 Task: Look for space in Padre Bernardo, Brazil from 6th June, 2023 to 8th June, 2023 for 2 adults in price range Rs.7000 to Rs.12000. Place can be private room with 1  bedroom having 2 beds and 1 bathroom. Property type can be house, flat, guest house. Booking option can be shelf check-in. Required host language is Spanish.
Action: Mouse moved to (375, 87)
Screenshot: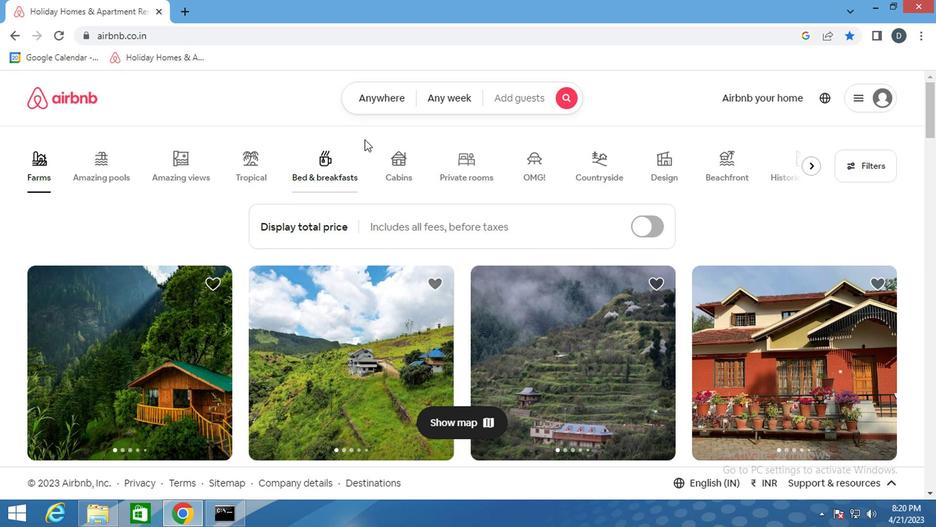 
Action: Mouse pressed left at (375, 87)
Screenshot: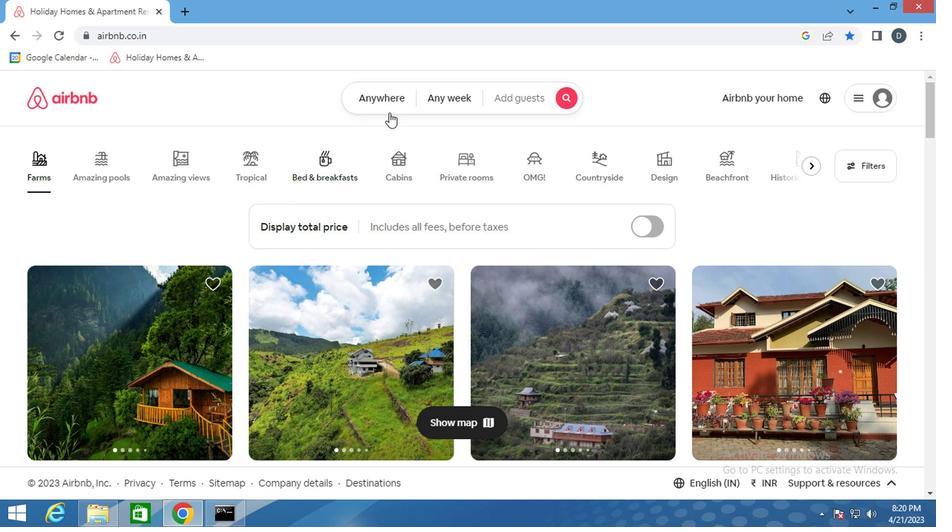 
Action: Mouse moved to (246, 146)
Screenshot: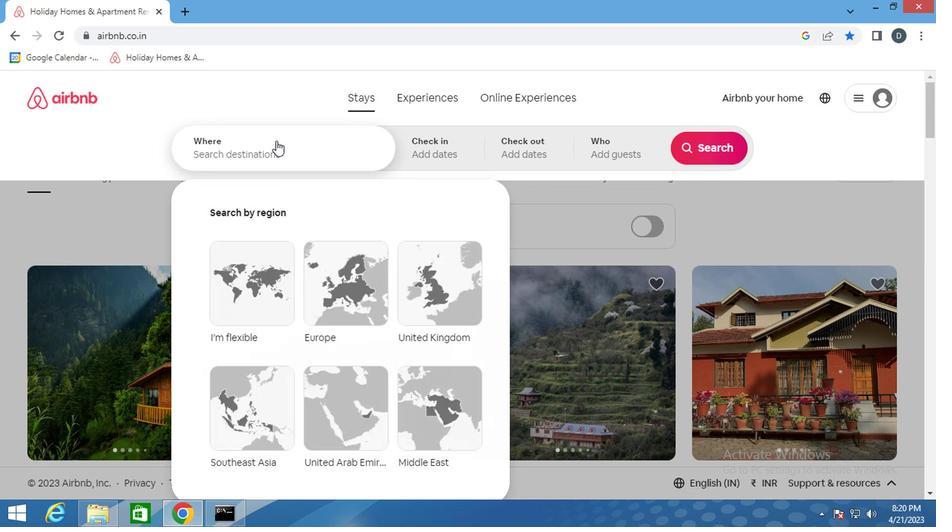 
Action: Mouse pressed left at (246, 146)
Screenshot: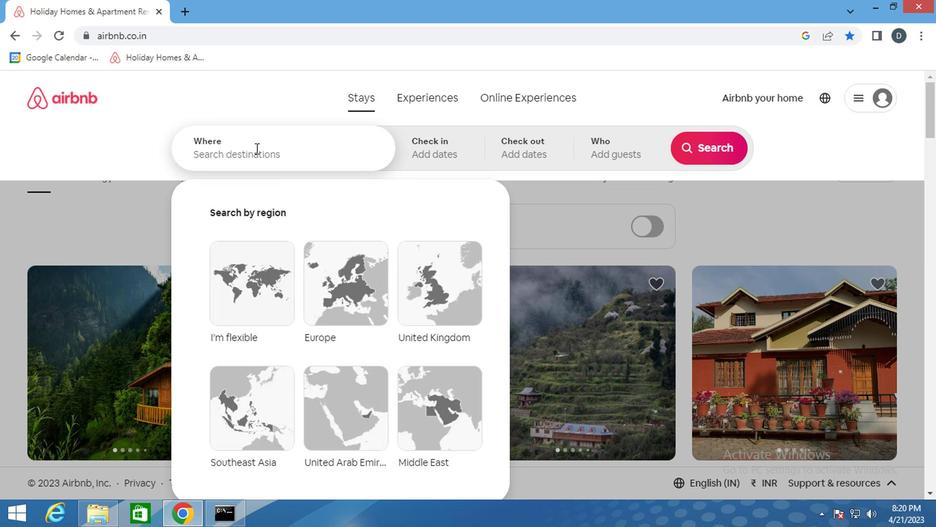 
Action: Key pressed <Key.shift>PADRE<Key.space><Key.shift>BERNARDO,<Key.shift>BRAZIL<Key.enter>
Screenshot: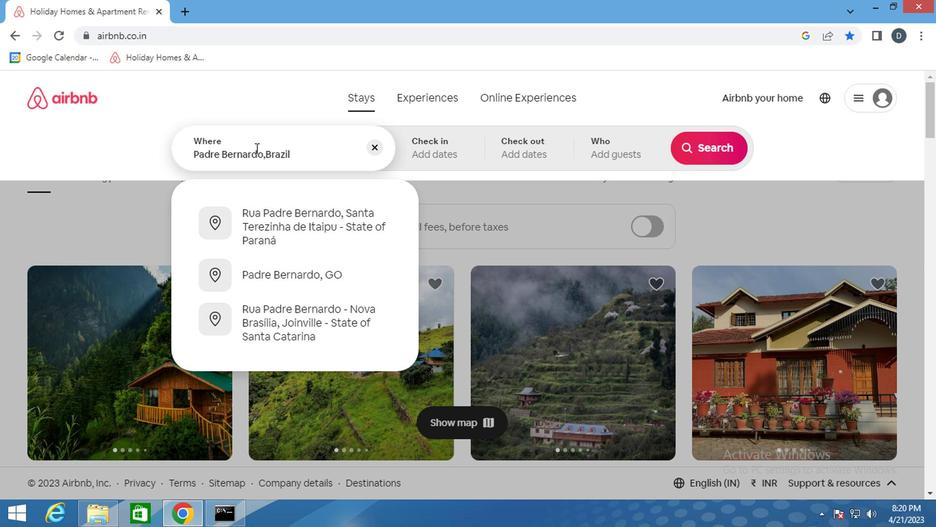 
Action: Mouse moved to (676, 260)
Screenshot: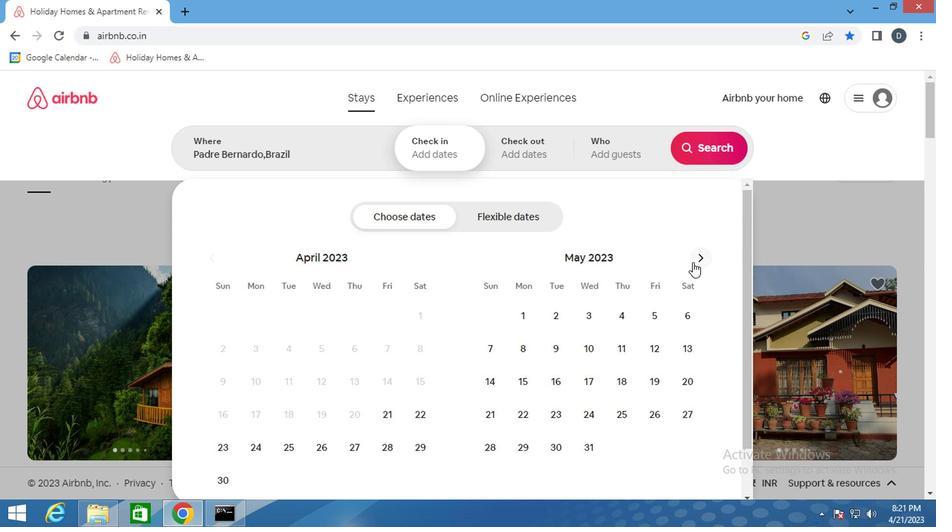 
Action: Mouse pressed left at (676, 260)
Screenshot: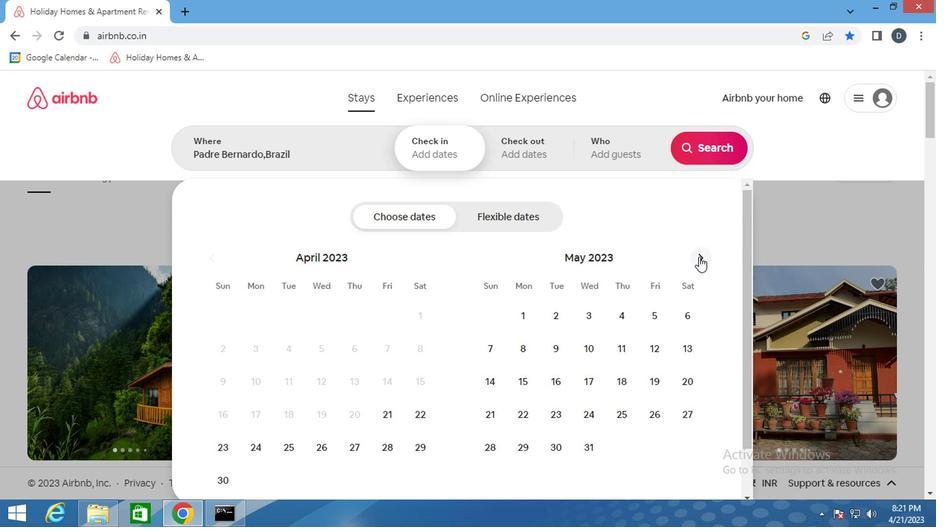 
Action: Mouse moved to (541, 360)
Screenshot: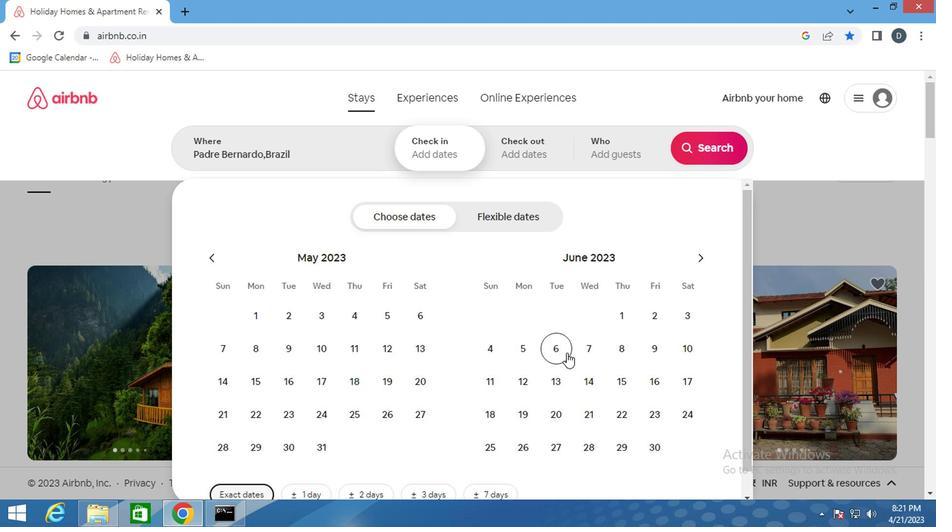 
Action: Mouse pressed left at (541, 360)
Screenshot: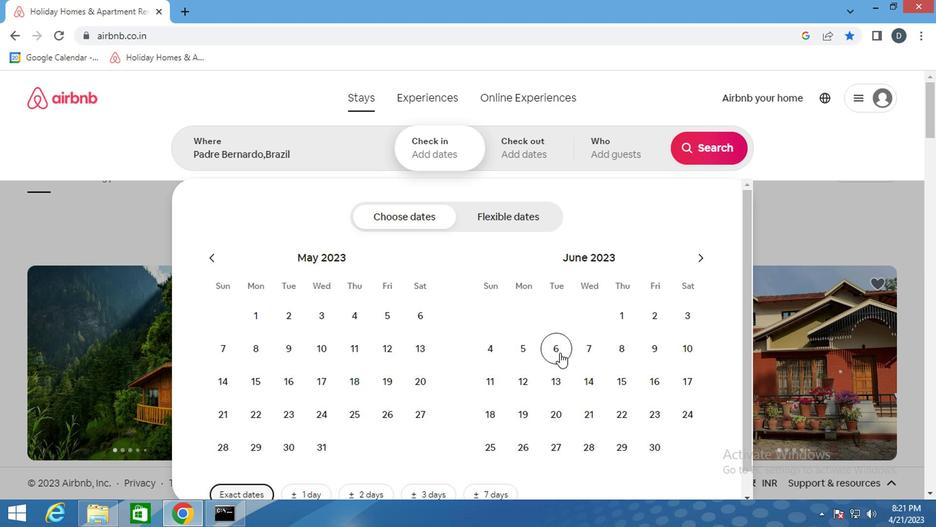 
Action: Mouse moved to (600, 357)
Screenshot: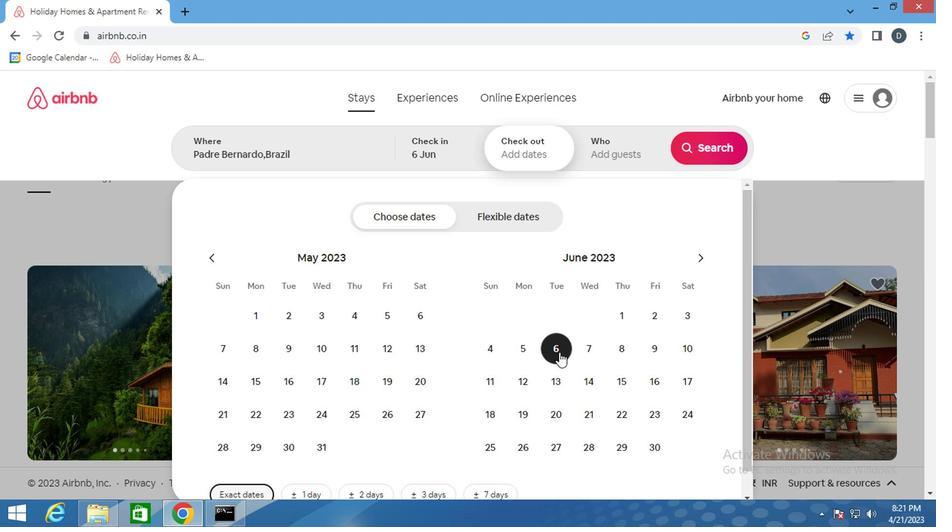 
Action: Mouse pressed left at (600, 357)
Screenshot: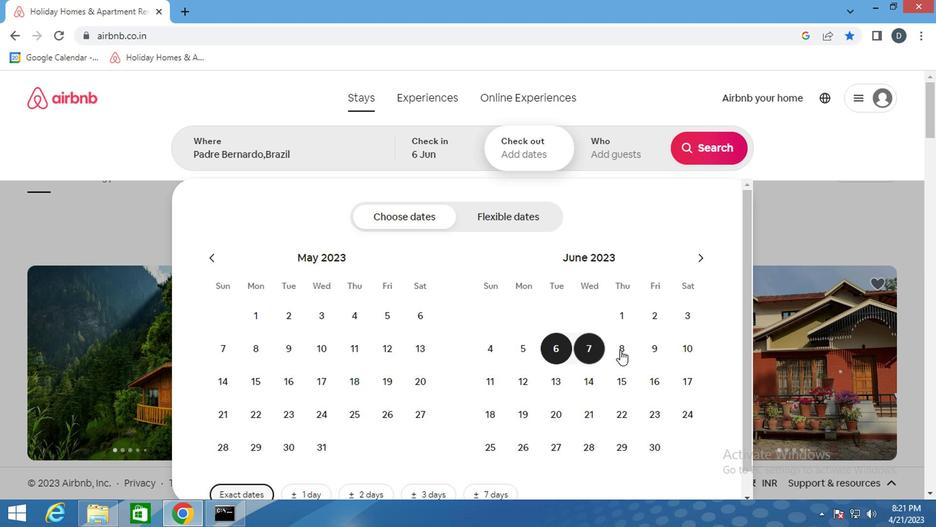 
Action: Mouse moved to (600, 142)
Screenshot: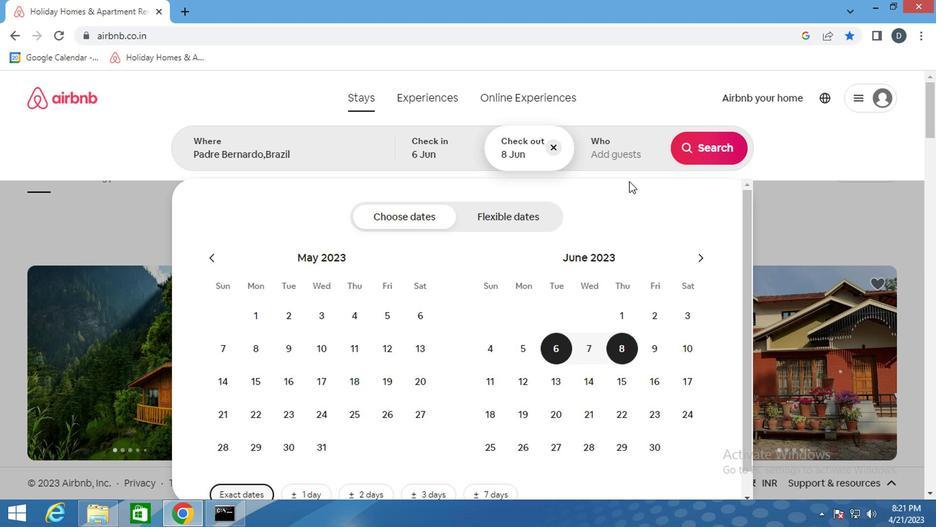 
Action: Mouse pressed left at (600, 142)
Screenshot: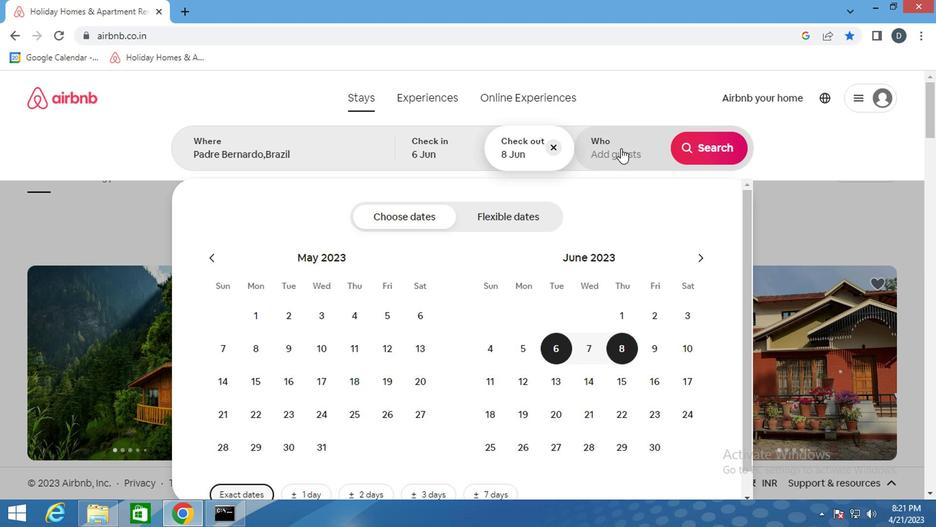 
Action: Mouse moved to (684, 222)
Screenshot: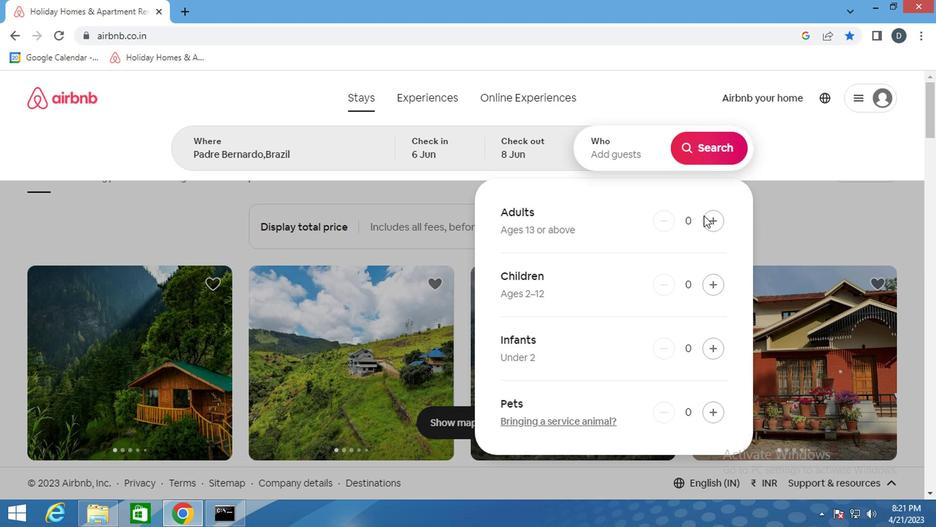 
Action: Mouse pressed left at (684, 222)
Screenshot: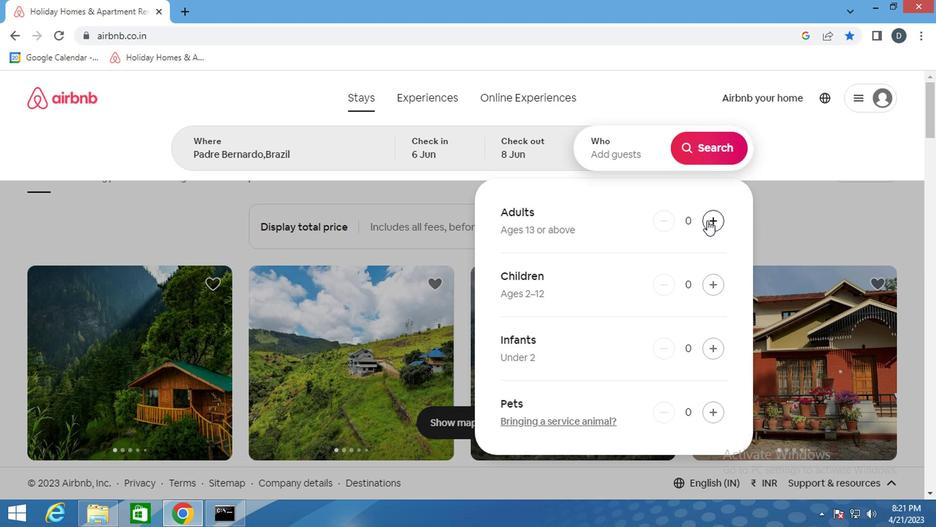 
Action: Mouse pressed left at (684, 222)
Screenshot: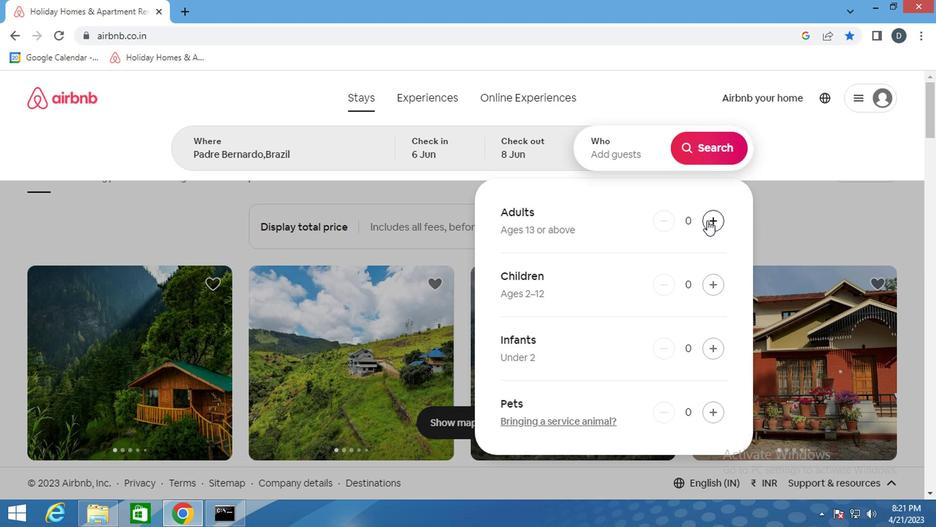 
Action: Mouse moved to (678, 145)
Screenshot: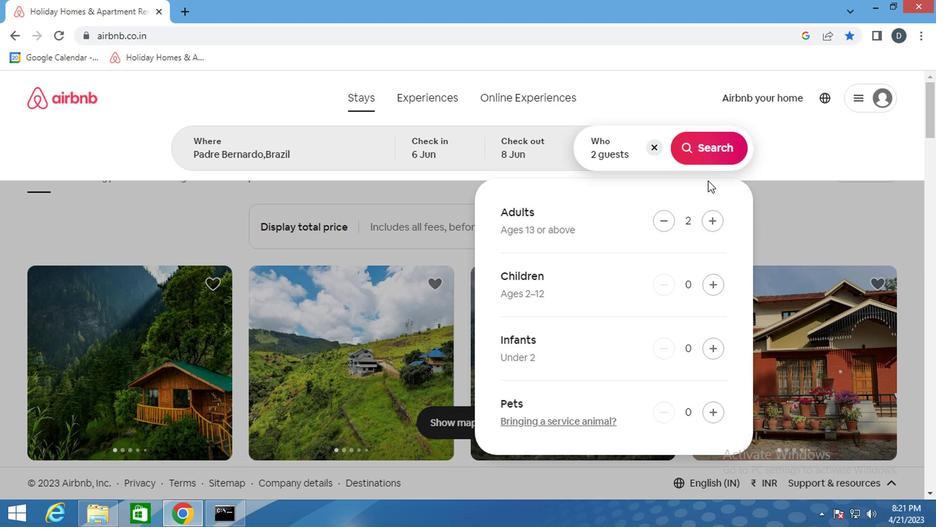 
Action: Mouse pressed left at (678, 145)
Screenshot: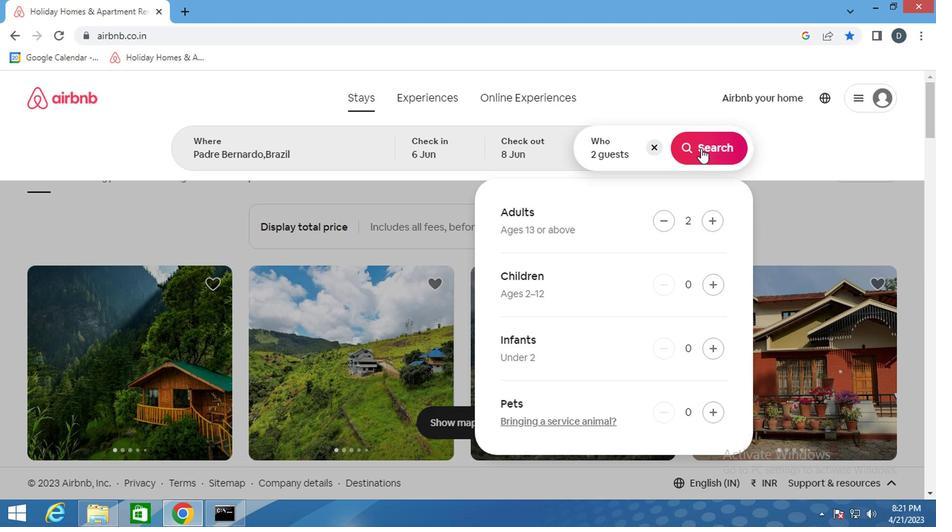 
Action: Mouse moved to (850, 153)
Screenshot: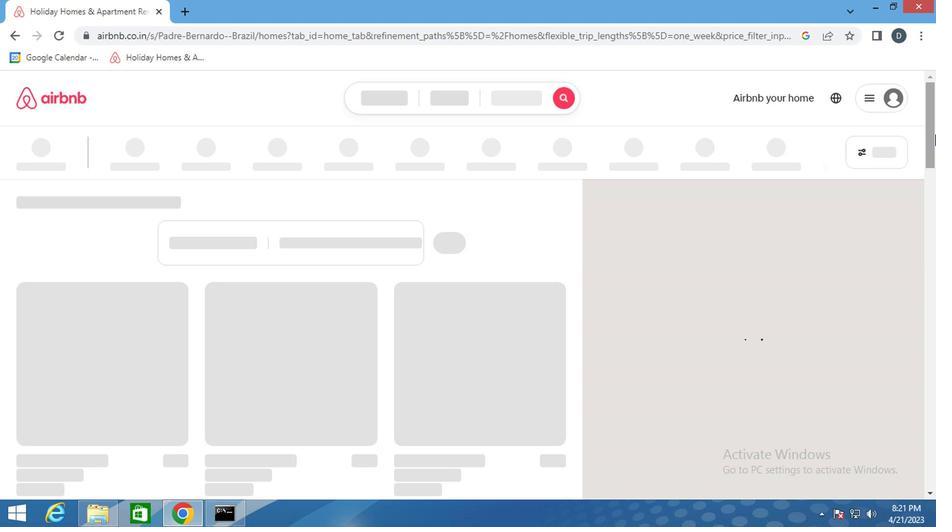
Action: Mouse pressed left at (850, 153)
Screenshot: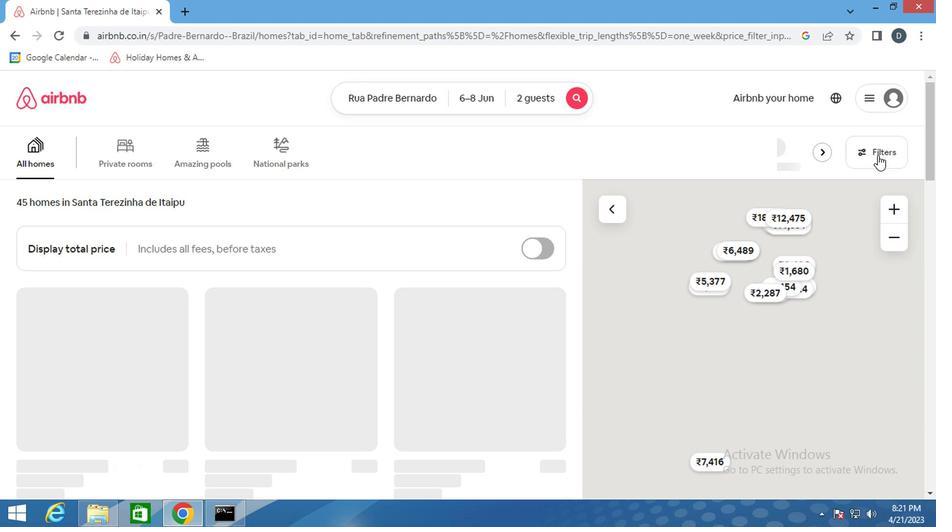 
Action: Mouse moved to (276, 333)
Screenshot: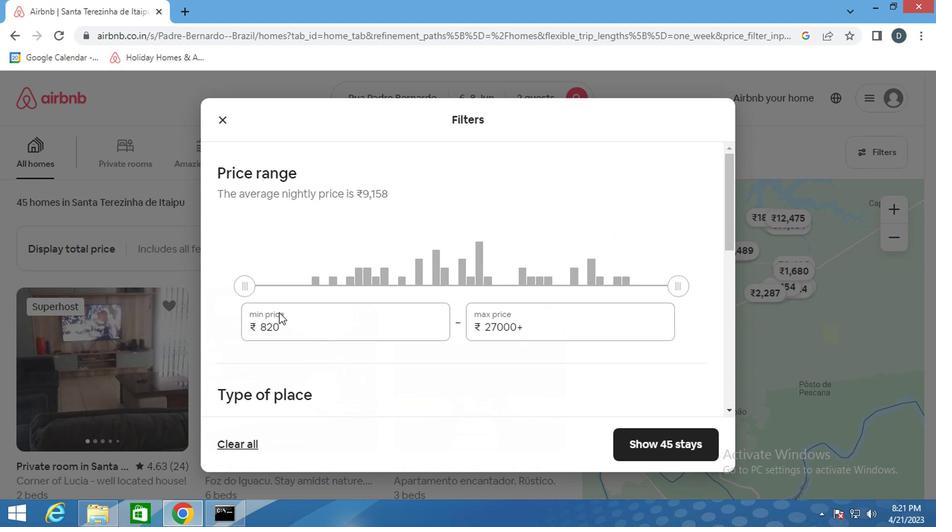
Action: Mouse pressed left at (276, 333)
Screenshot: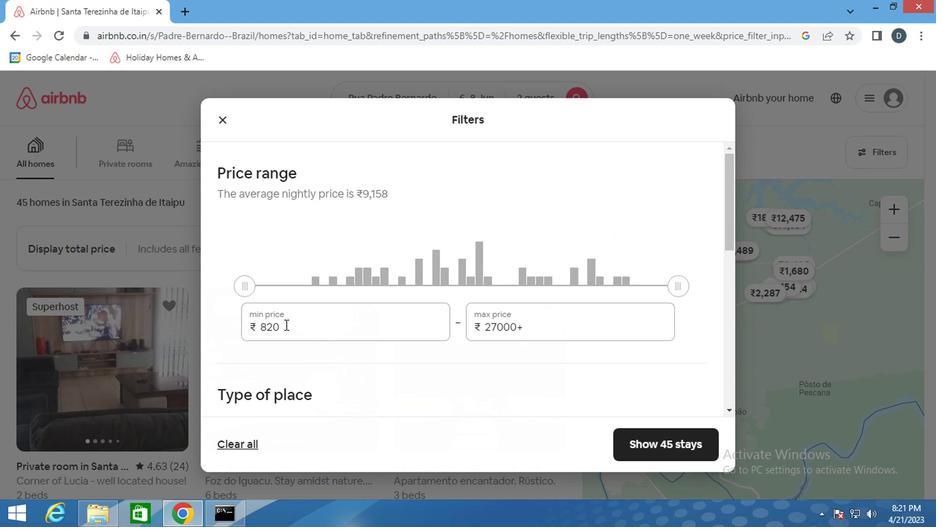 
Action: Mouse pressed left at (276, 333)
Screenshot: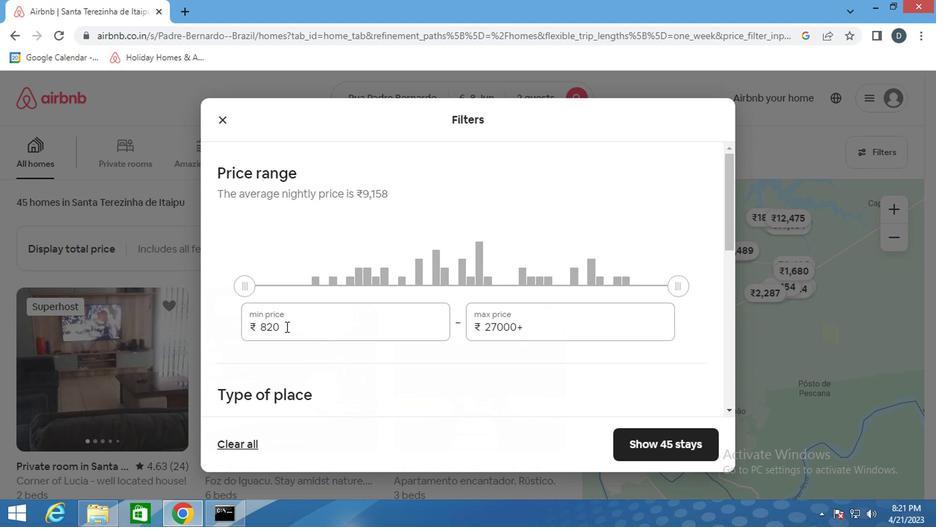
Action: Key pressed 7000<Key.tab>ctrl+Actrl+12000
Screenshot: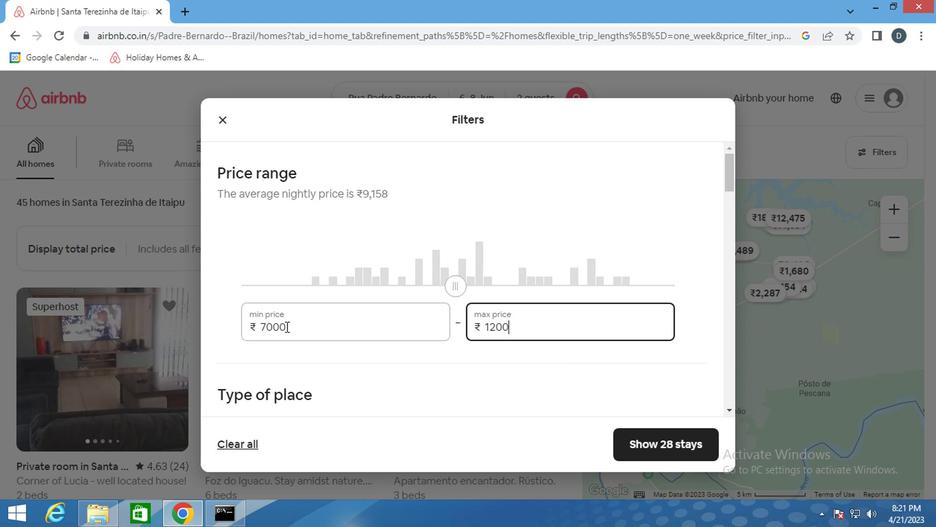 
Action: Mouse moved to (523, 343)
Screenshot: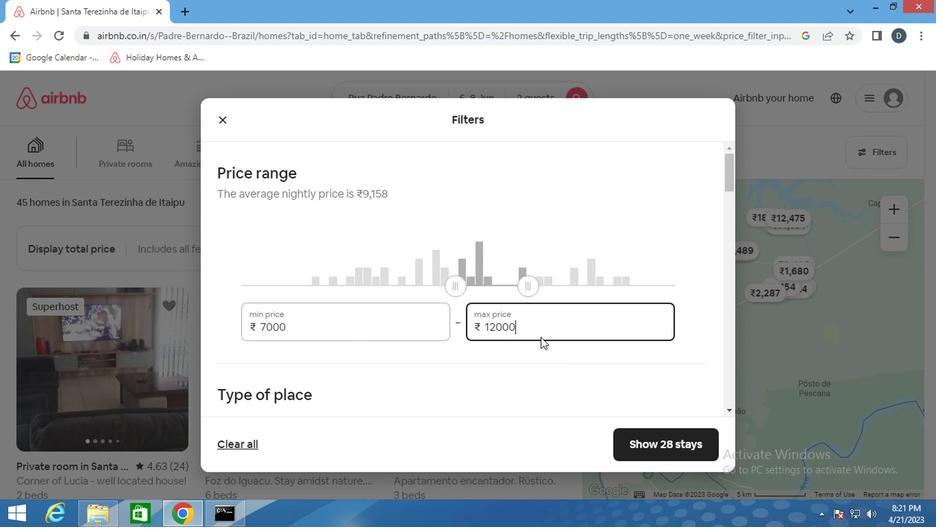 
Action: Mouse scrolled (523, 342) with delta (0, 0)
Screenshot: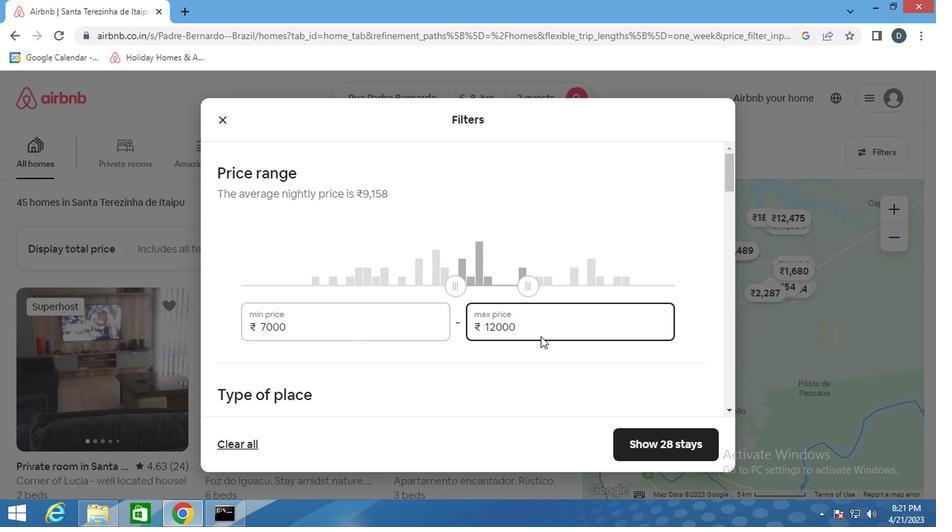 
Action: Mouse scrolled (523, 342) with delta (0, 0)
Screenshot: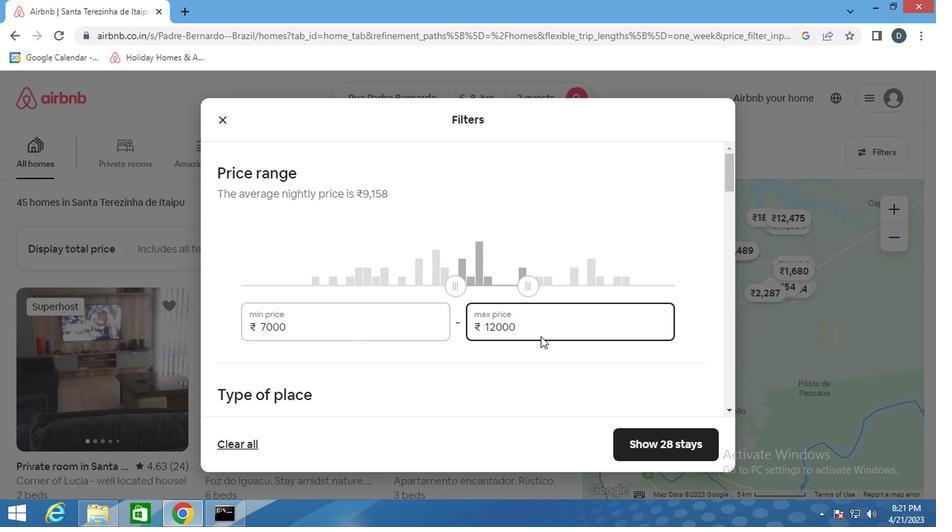 
Action: Mouse scrolled (523, 342) with delta (0, 0)
Screenshot: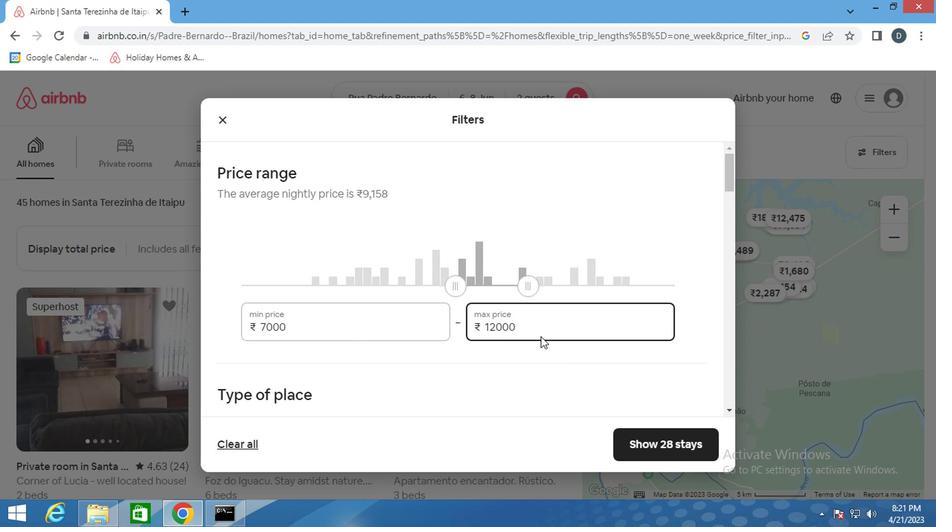 
Action: Mouse moved to (479, 217)
Screenshot: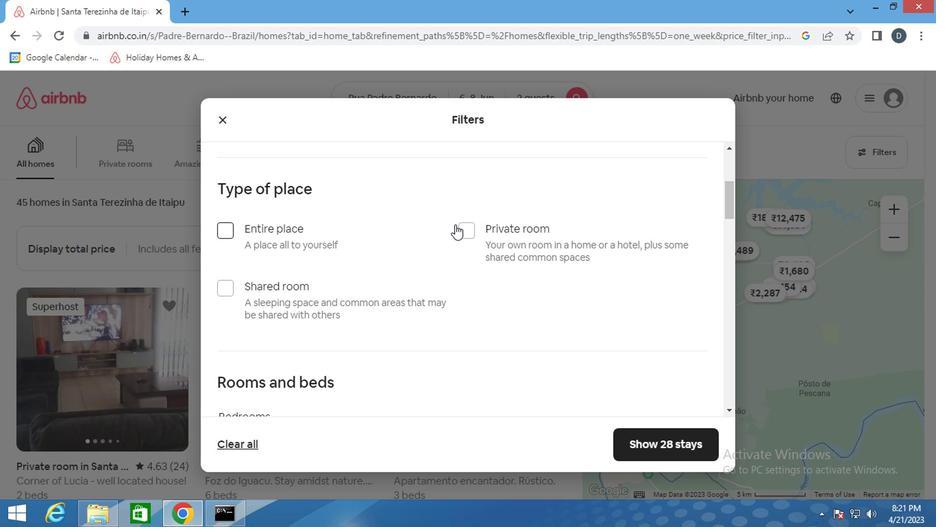 
Action: Mouse pressed left at (479, 217)
Screenshot: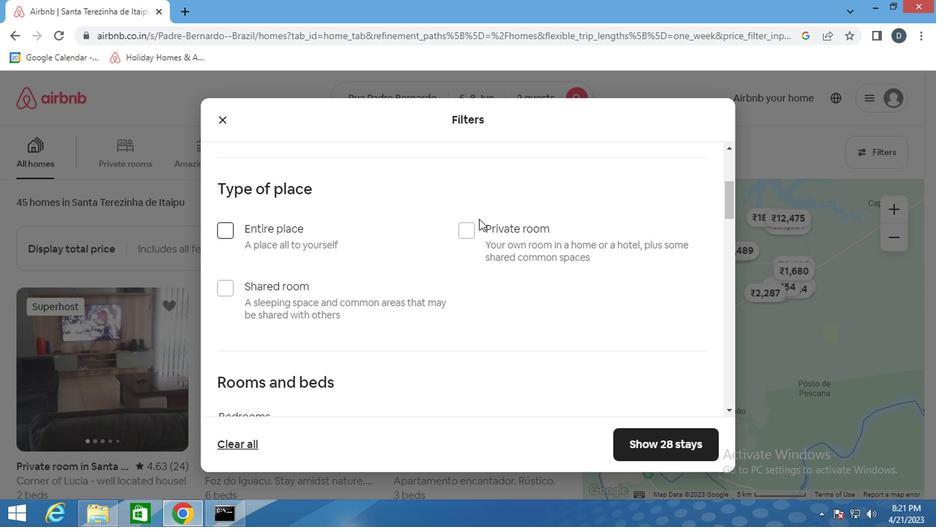 
Action: Mouse moved to (478, 238)
Screenshot: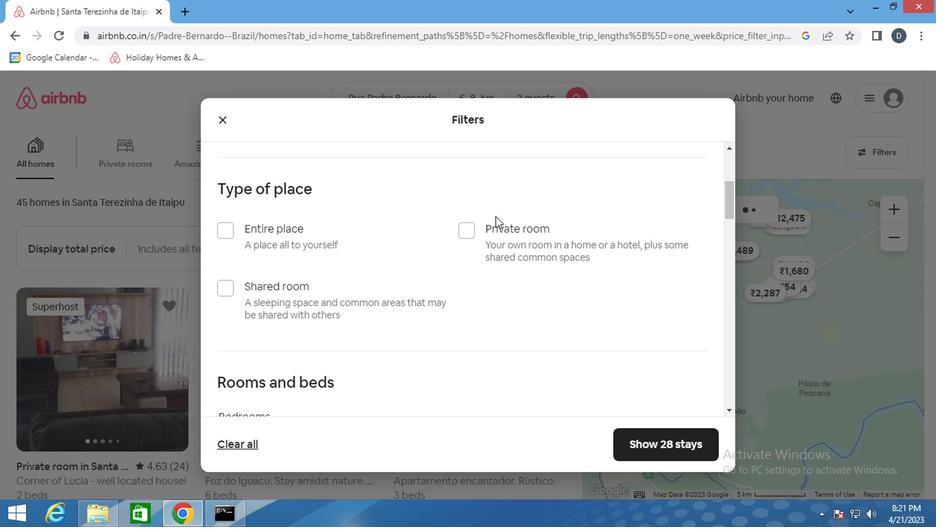 
Action: Mouse pressed left at (478, 238)
Screenshot: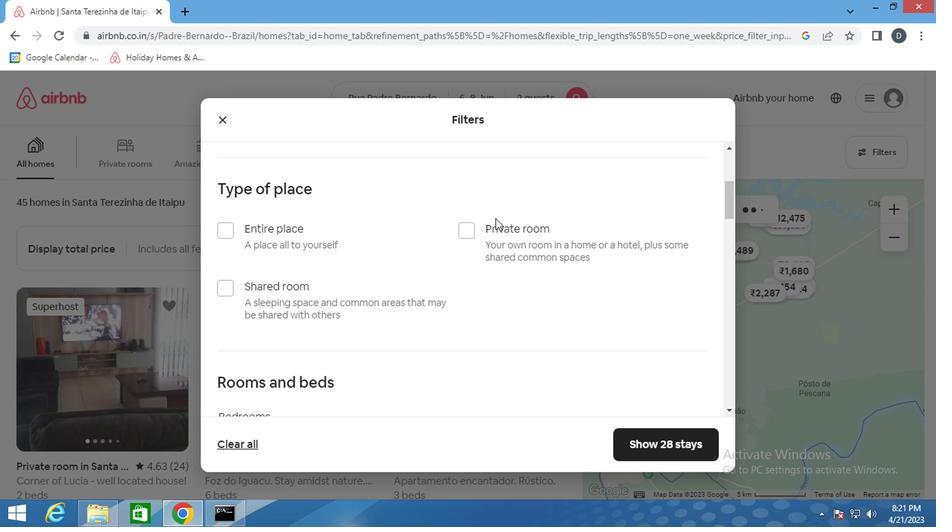 
Action: Mouse moved to (476, 304)
Screenshot: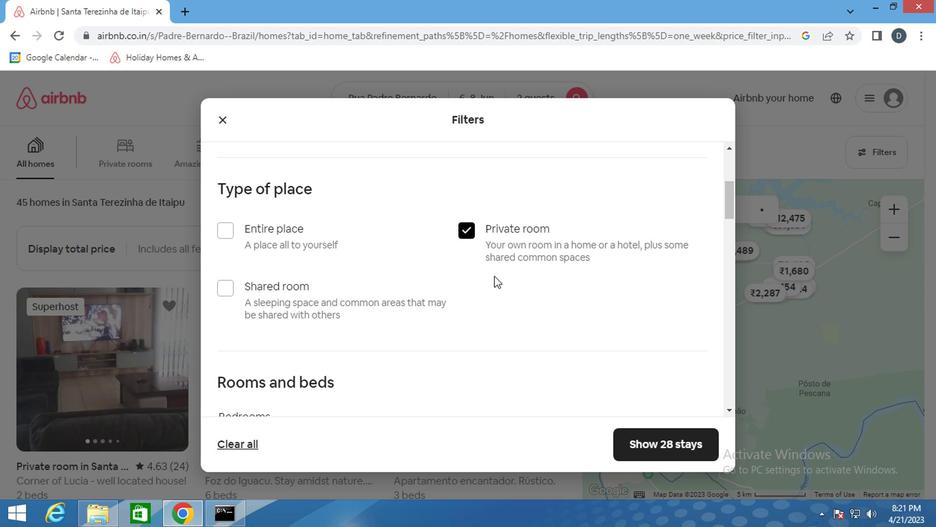 
Action: Mouse scrolled (476, 303) with delta (0, 0)
Screenshot: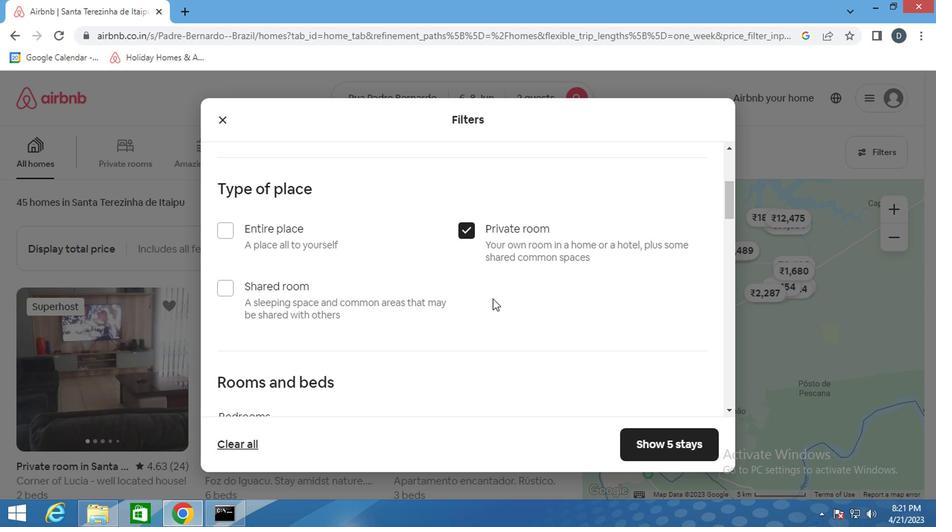 
Action: Mouse scrolled (476, 303) with delta (0, 0)
Screenshot: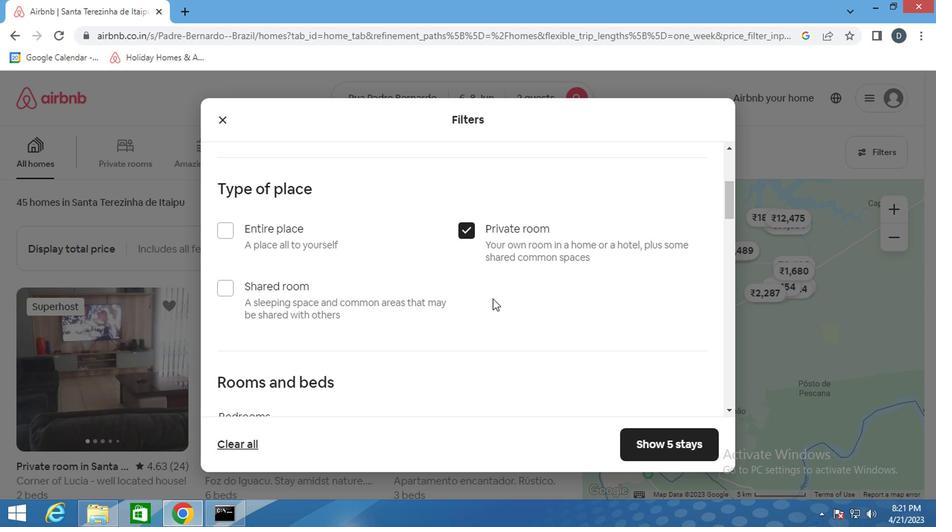 
Action: Mouse scrolled (476, 303) with delta (0, 0)
Screenshot: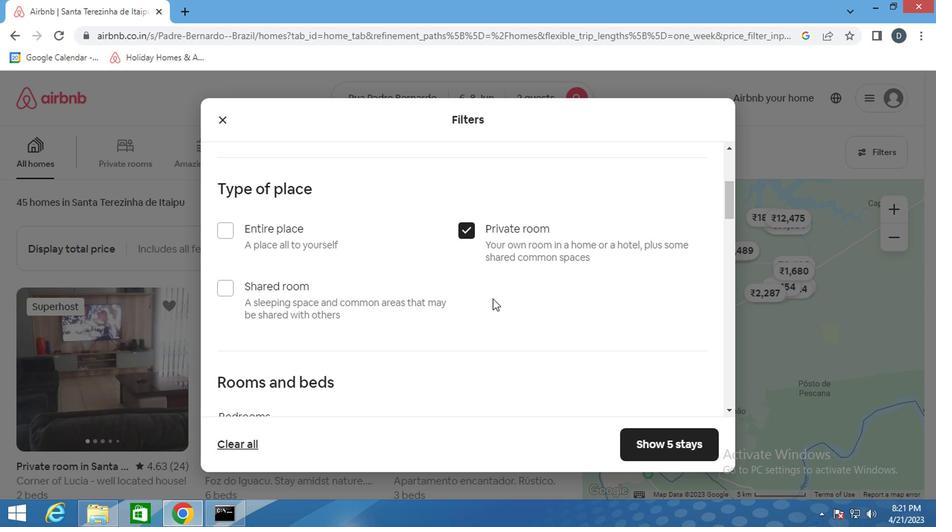
Action: Mouse moved to (329, 238)
Screenshot: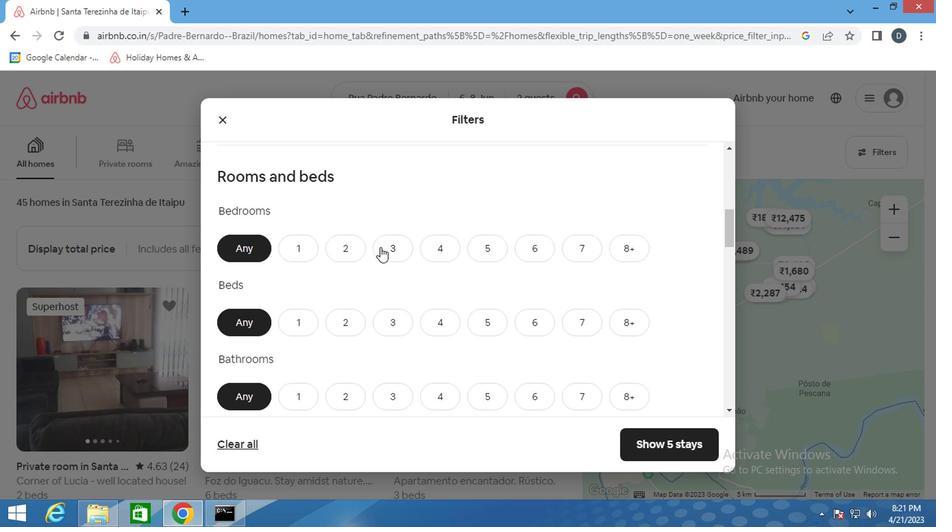 
Action: Mouse pressed left at (329, 238)
Screenshot: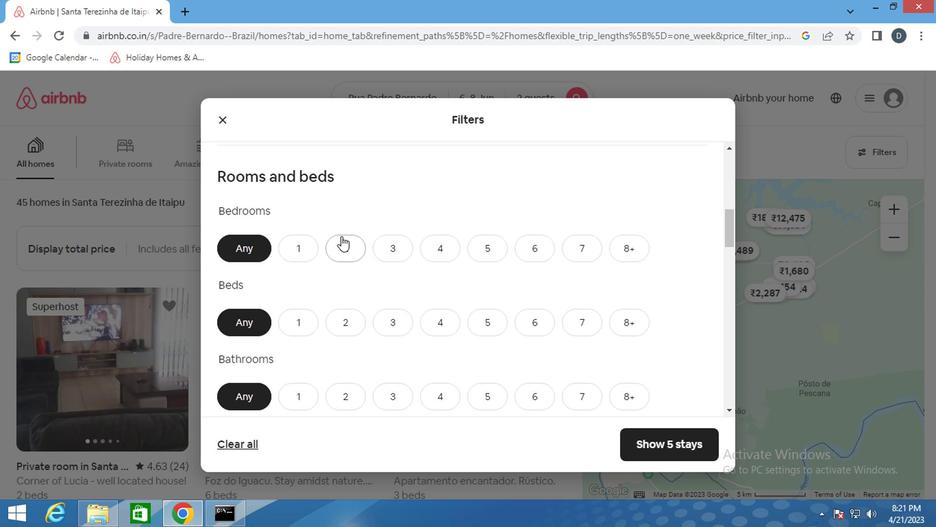 
Action: Mouse moved to (296, 327)
Screenshot: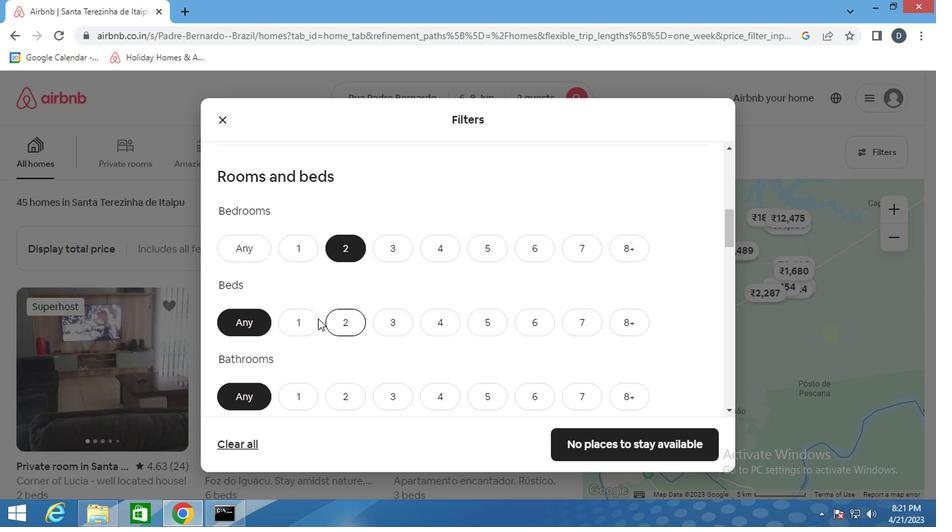
Action: Mouse pressed left at (296, 327)
Screenshot: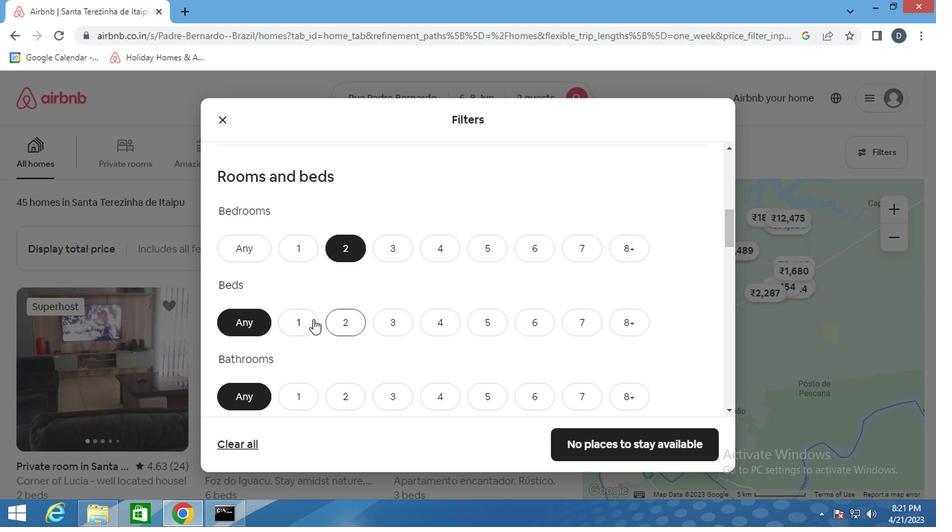 
Action: Mouse moved to (281, 250)
Screenshot: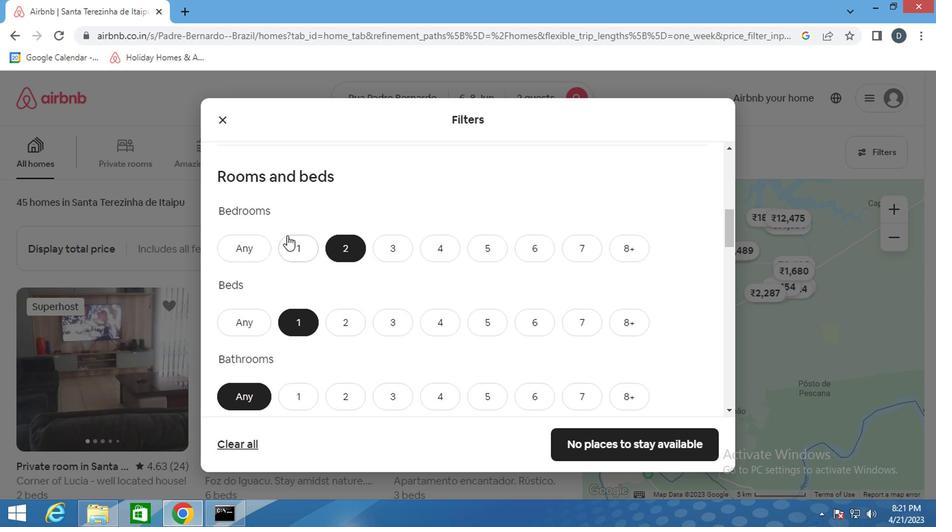 
Action: Mouse pressed left at (281, 250)
Screenshot: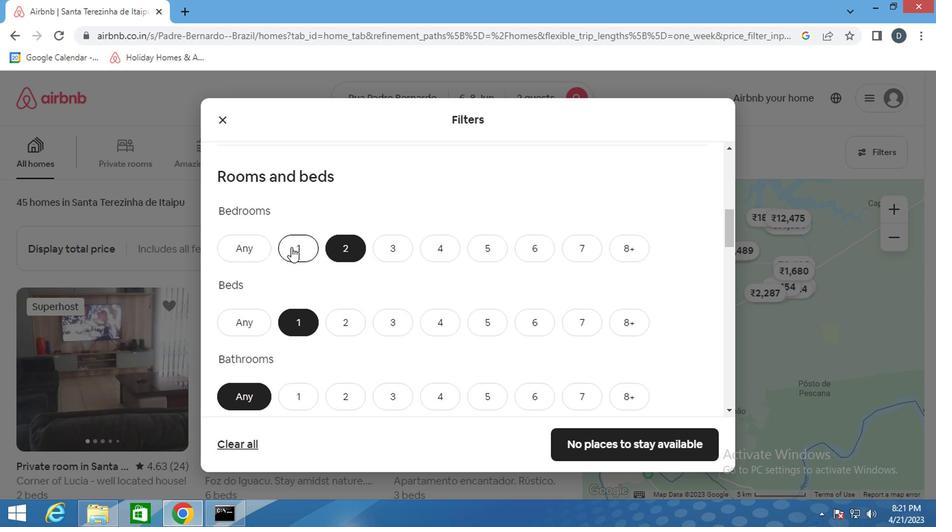 
Action: Mouse moved to (331, 324)
Screenshot: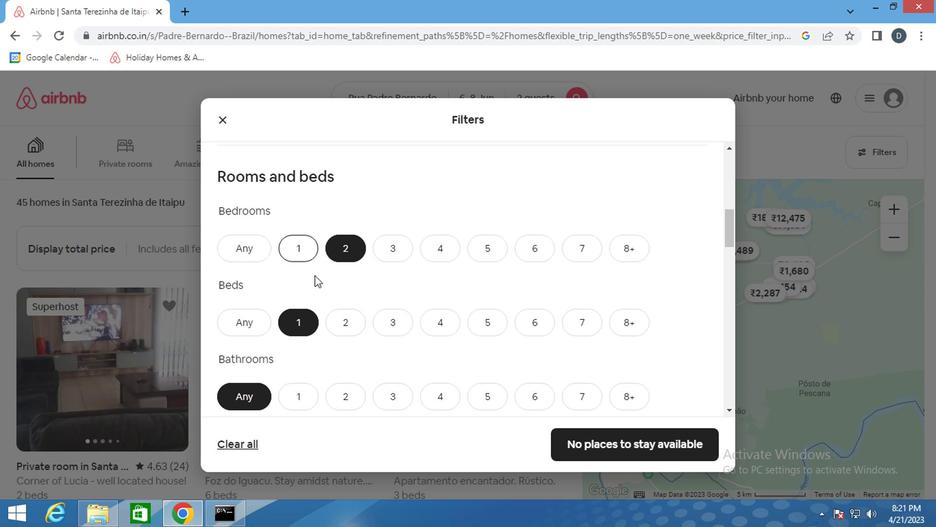 
Action: Mouse pressed left at (331, 324)
Screenshot: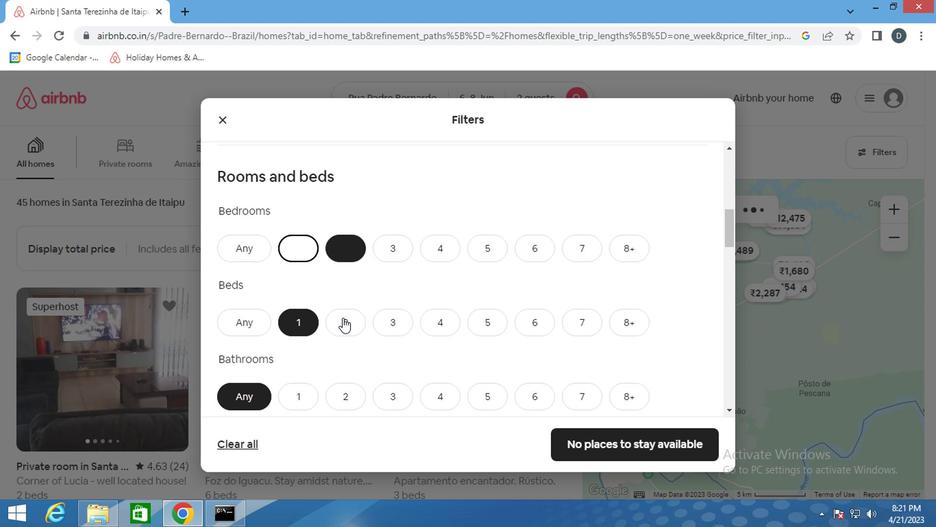 
Action: Mouse moved to (284, 399)
Screenshot: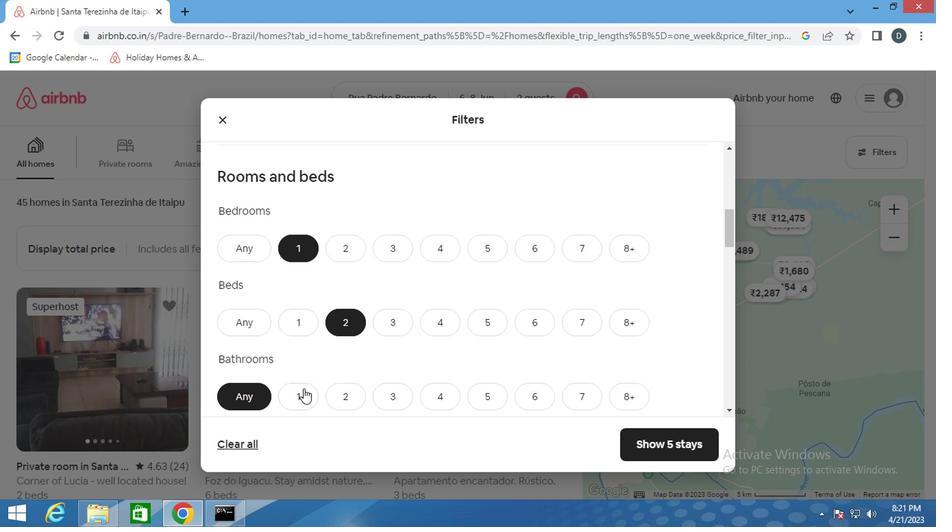 
Action: Mouse pressed left at (284, 399)
Screenshot: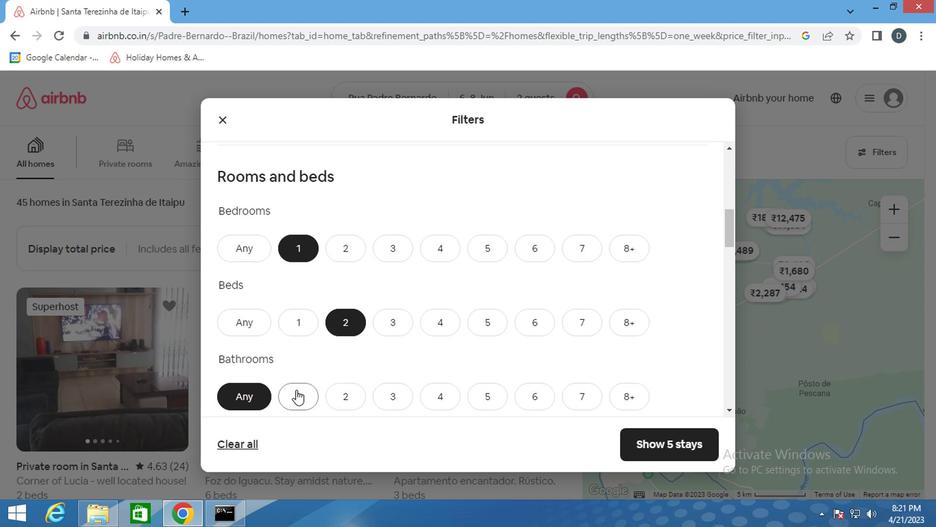 
Action: Mouse moved to (355, 369)
Screenshot: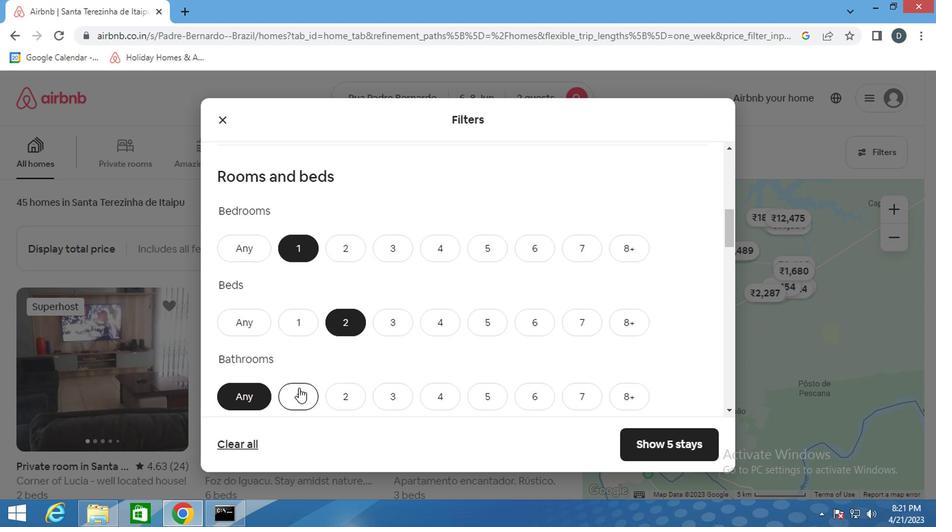 
Action: Mouse scrolled (355, 368) with delta (0, 0)
Screenshot: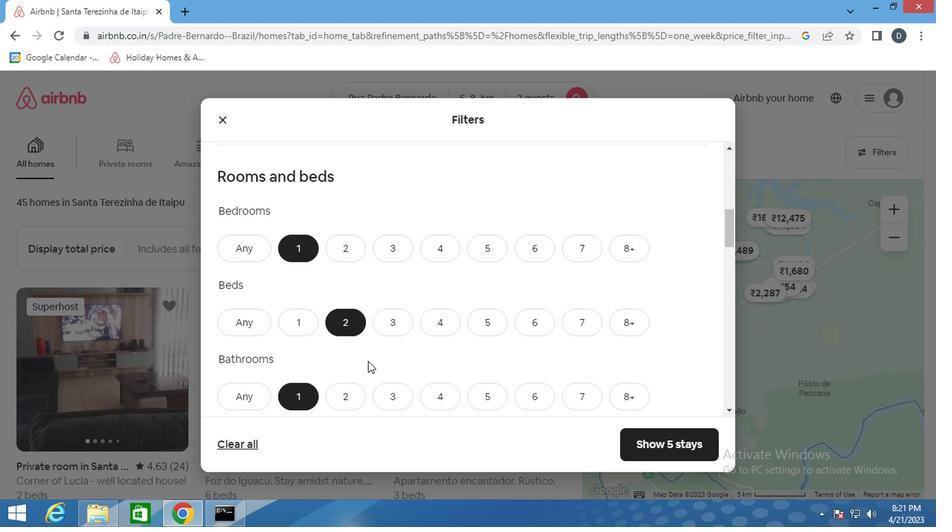 
Action: Mouse scrolled (355, 368) with delta (0, 0)
Screenshot: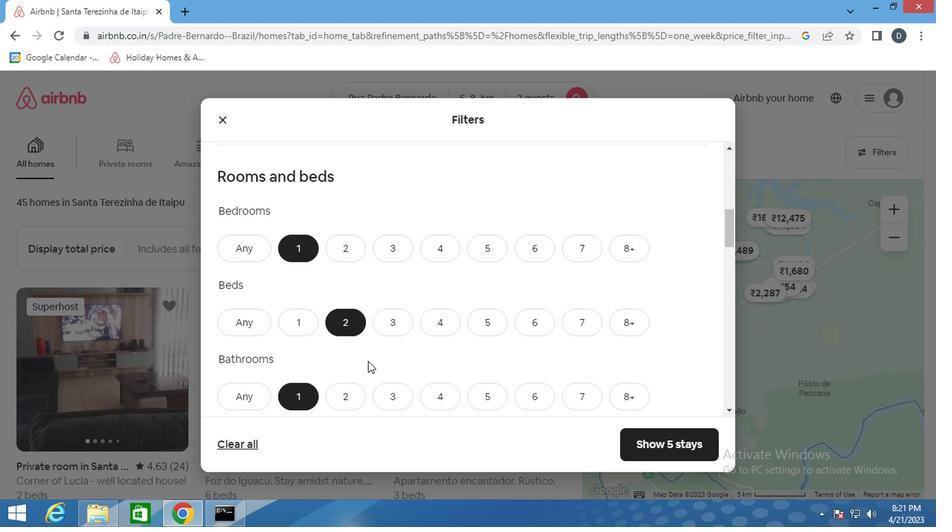 
Action: Mouse moved to (271, 383)
Screenshot: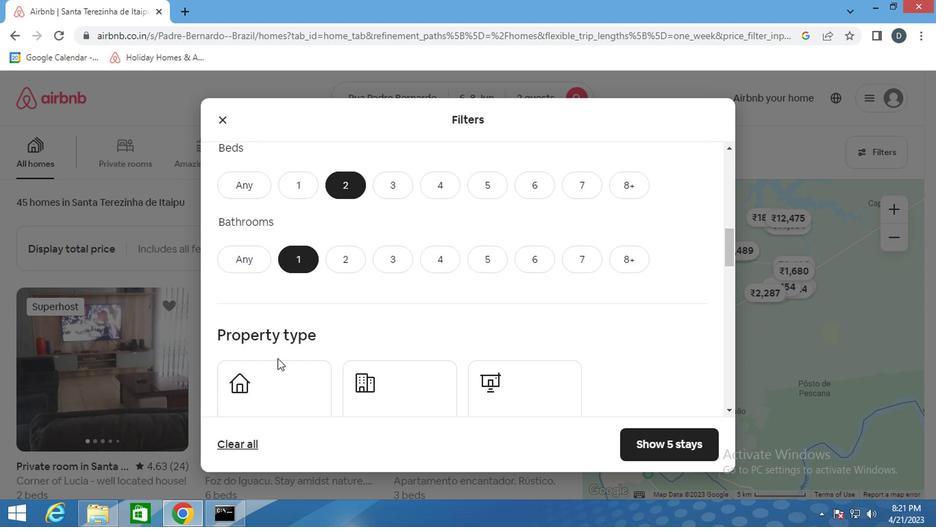 
Action: Mouse pressed left at (271, 383)
Screenshot: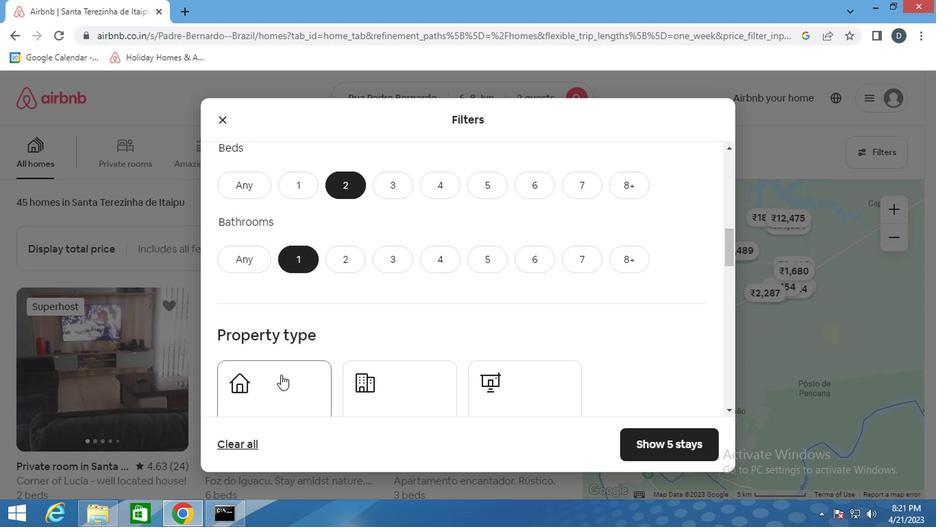 
Action: Mouse moved to (366, 341)
Screenshot: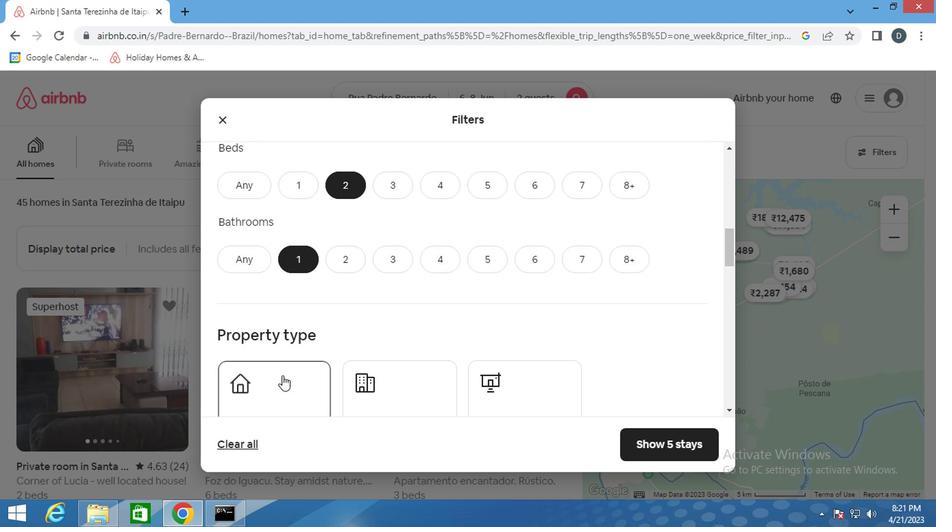 
Action: Mouse scrolled (366, 340) with delta (0, 0)
Screenshot: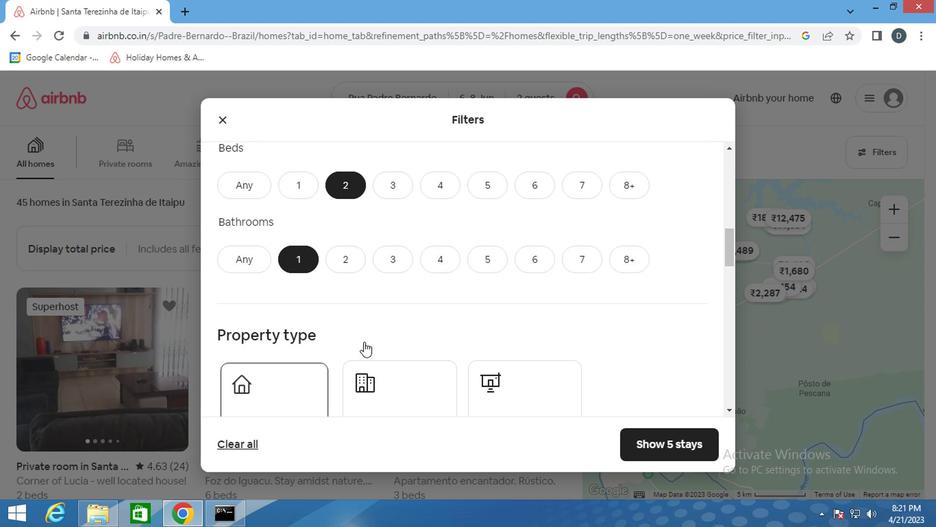 
Action: Mouse scrolled (366, 340) with delta (0, 0)
Screenshot: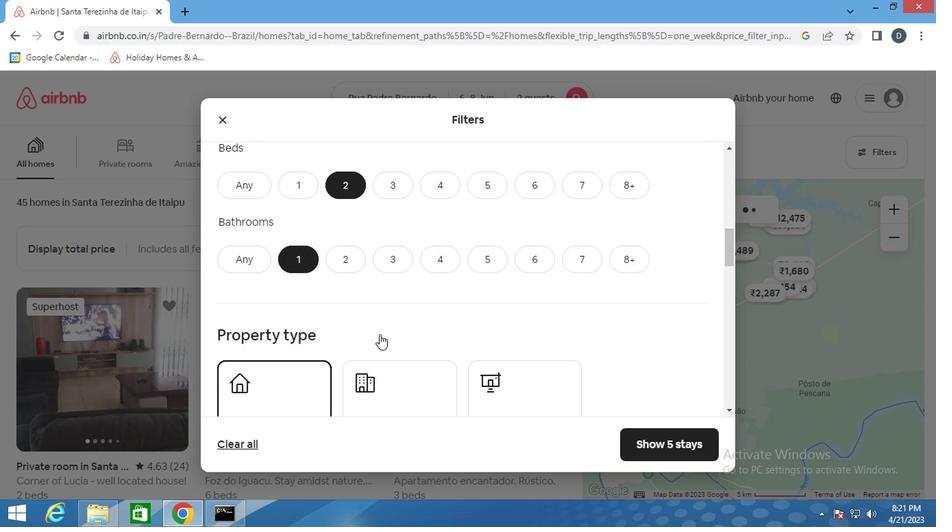 
Action: Mouse moved to (403, 276)
Screenshot: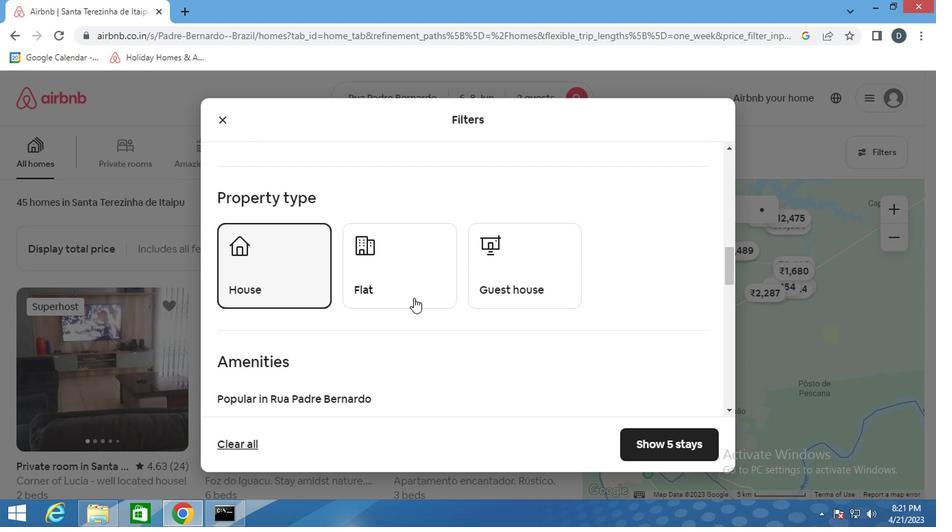 
Action: Mouse pressed left at (403, 276)
Screenshot: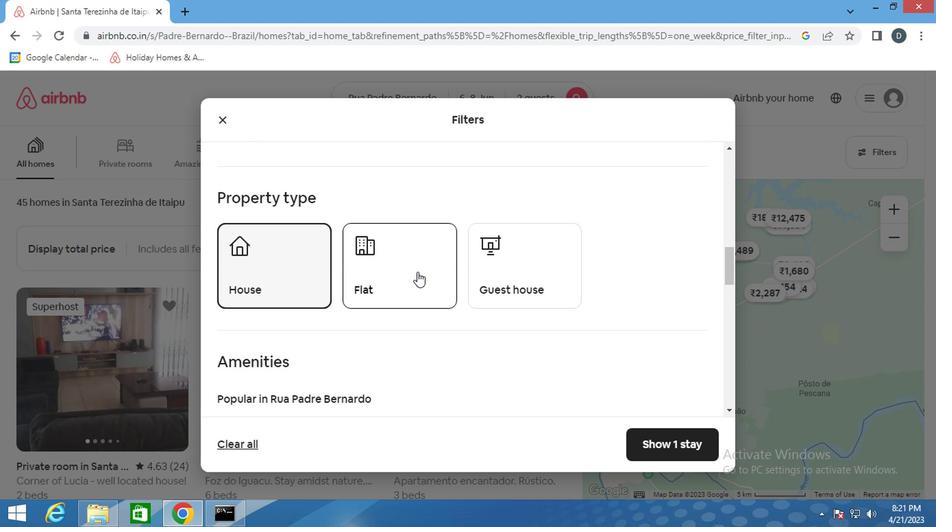 
Action: Mouse moved to (489, 265)
Screenshot: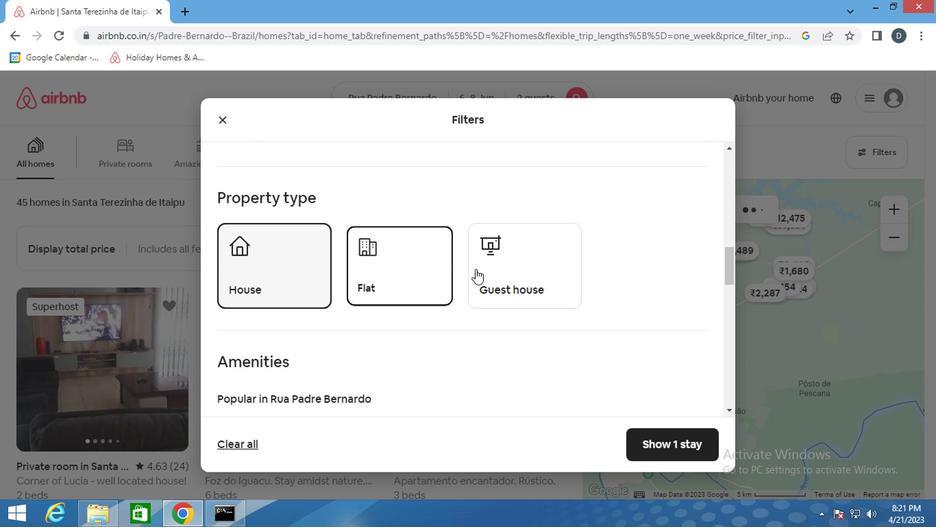 
Action: Mouse pressed left at (489, 265)
Screenshot: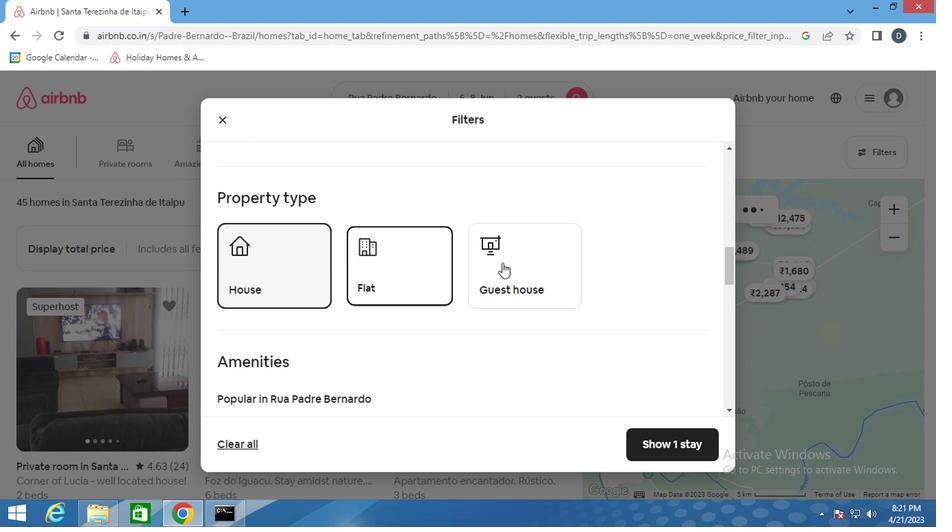 
Action: Mouse moved to (515, 341)
Screenshot: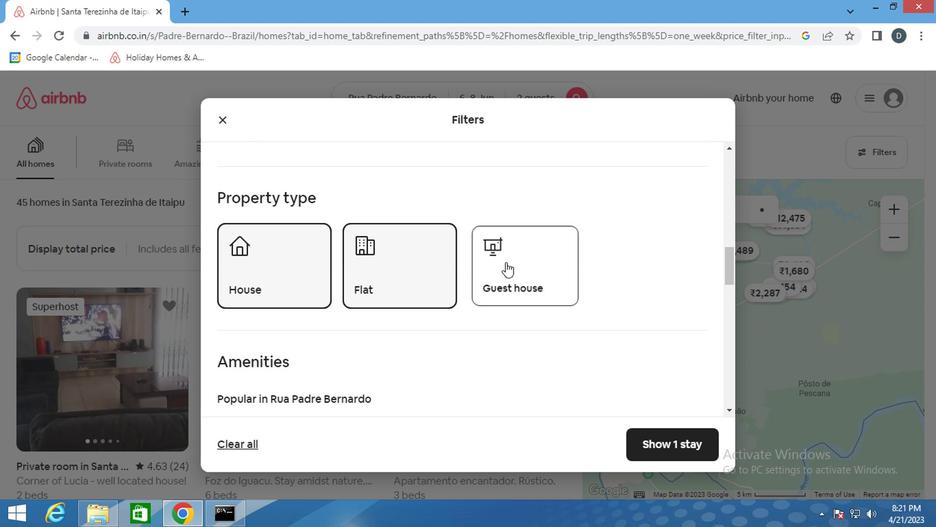 
Action: Mouse scrolled (515, 340) with delta (0, 0)
Screenshot: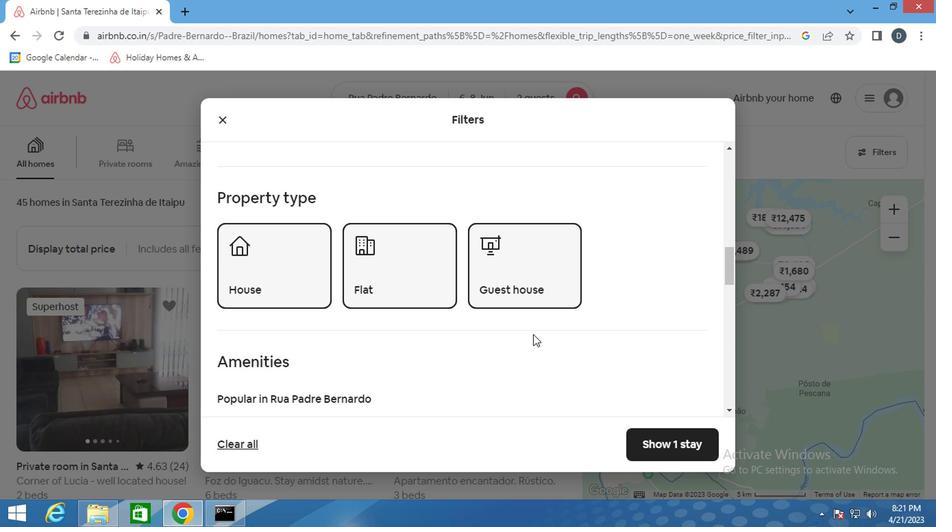 
Action: Mouse scrolled (515, 340) with delta (0, 0)
Screenshot: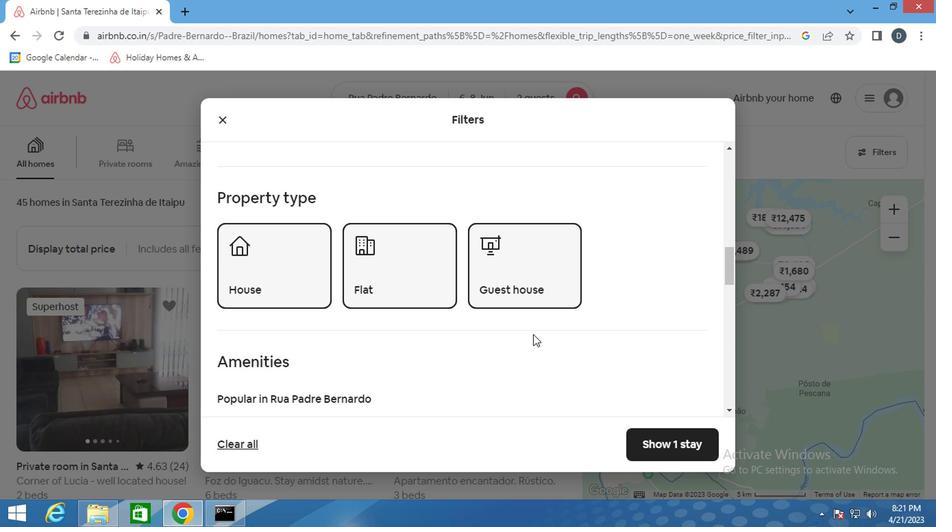 
Action: Mouse scrolled (515, 340) with delta (0, 0)
Screenshot: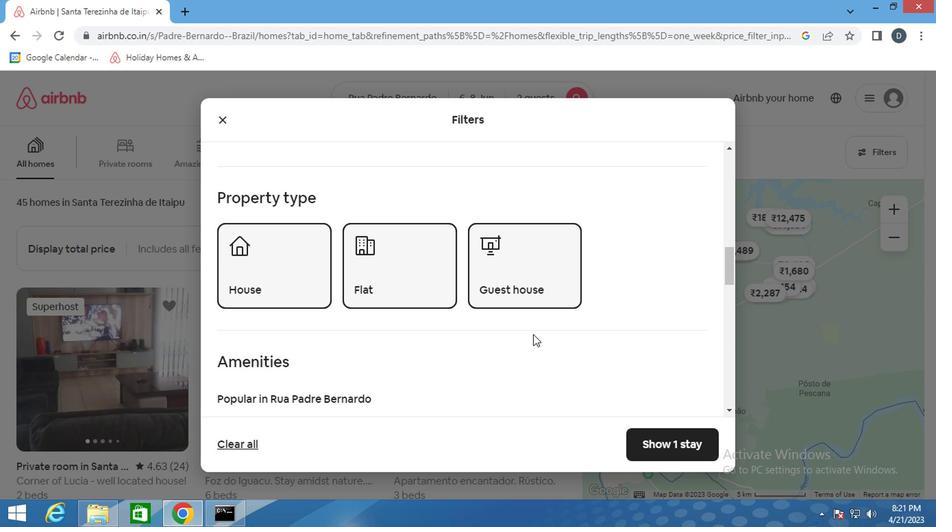 
Action: Mouse scrolled (515, 340) with delta (0, 0)
Screenshot: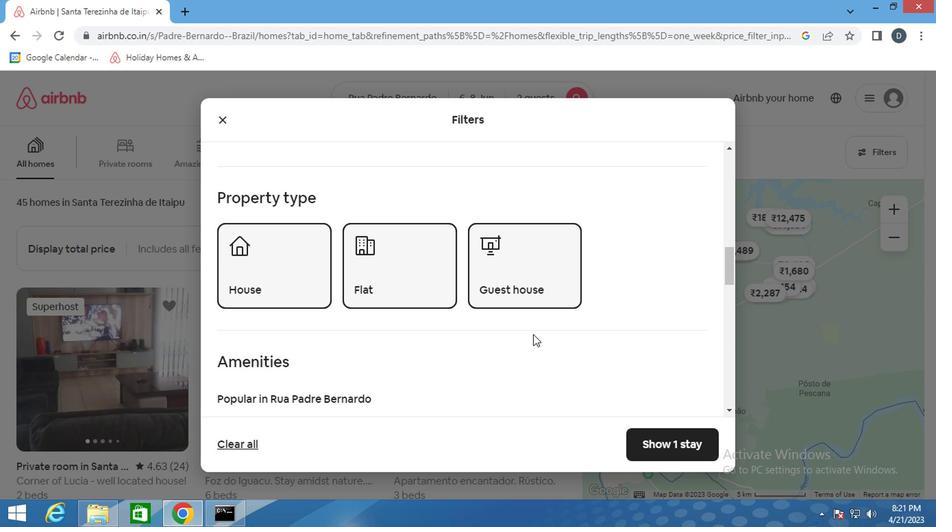 
Action: Mouse moved to (586, 307)
Screenshot: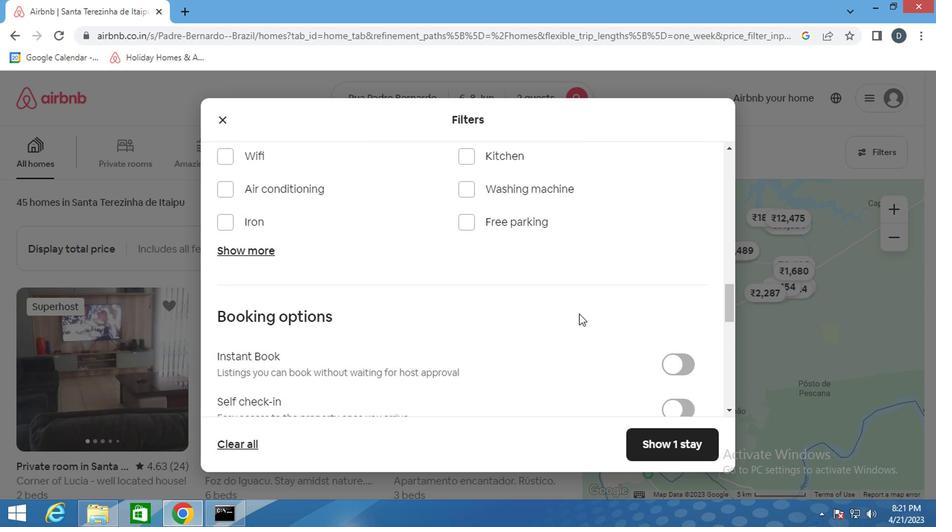 
Action: Mouse scrolled (586, 306) with delta (0, 0)
Screenshot: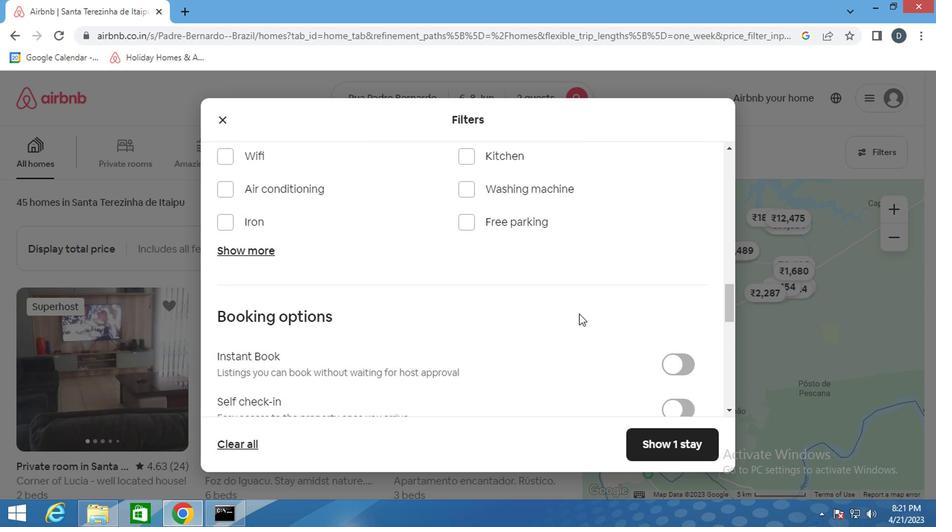
Action: Mouse moved to (589, 306)
Screenshot: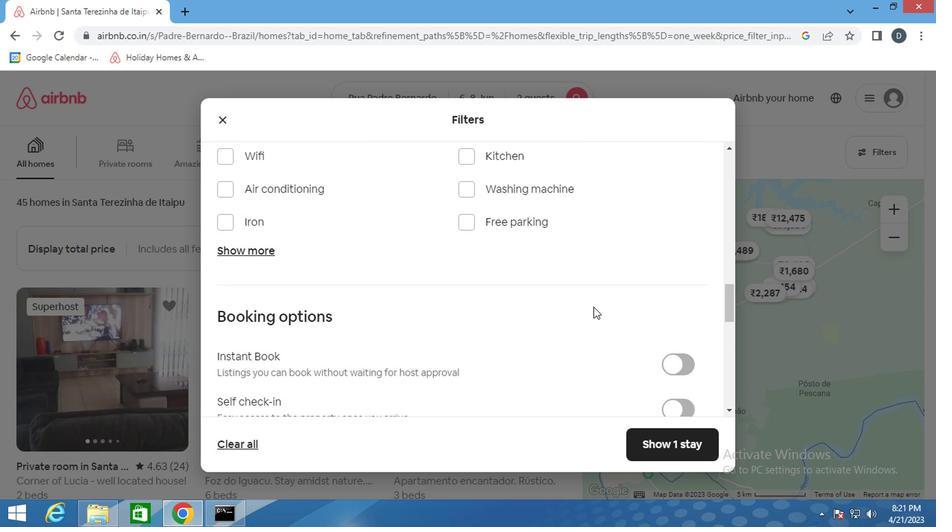 
Action: Mouse scrolled (589, 305) with delta (0, 0)
Screenshot: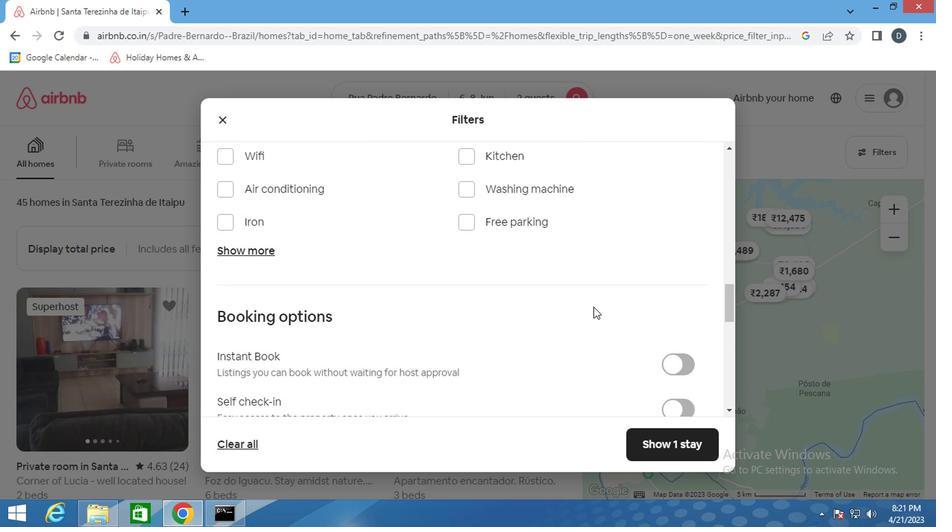 
Action: Mouse moved to (593, 305)
Screenshot: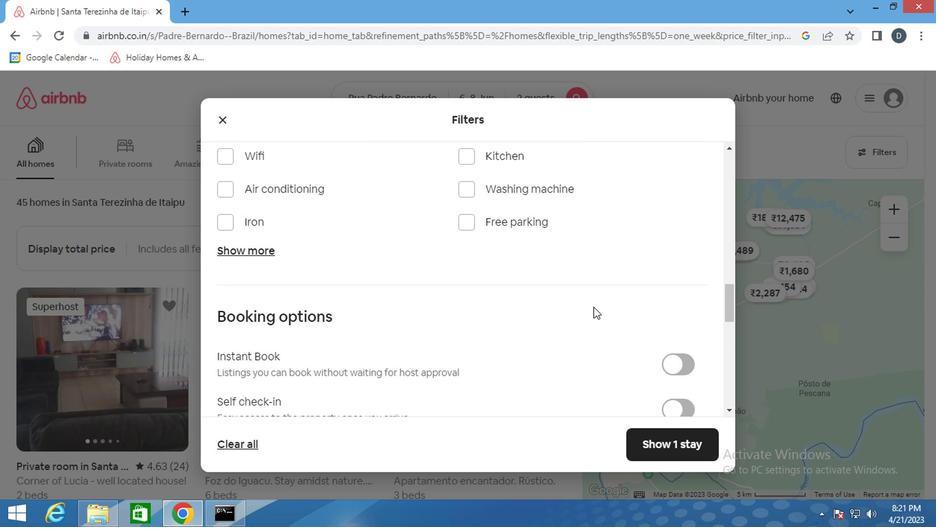 
Action: Mouse scrolled (593, 304) with delta (0, 0)
Screenshot: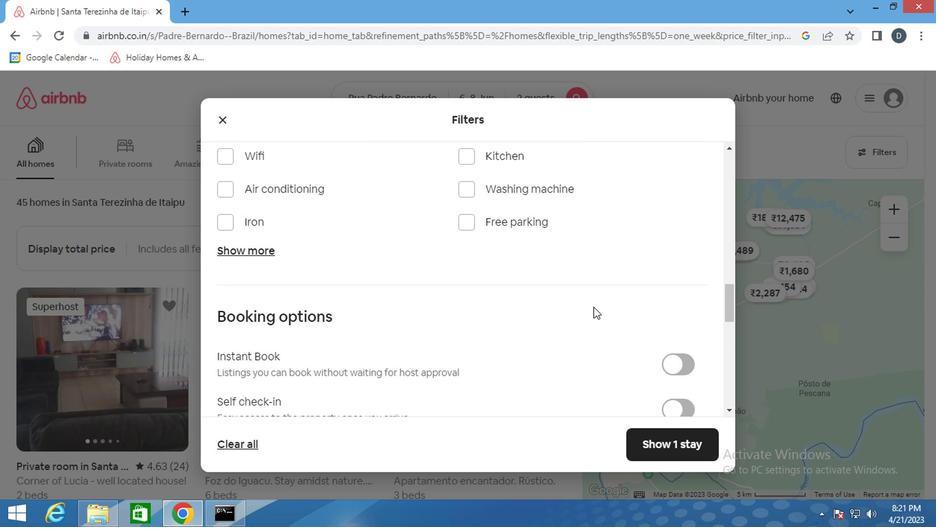 
Action: Mouse moved to (662, 202)
Screenshot: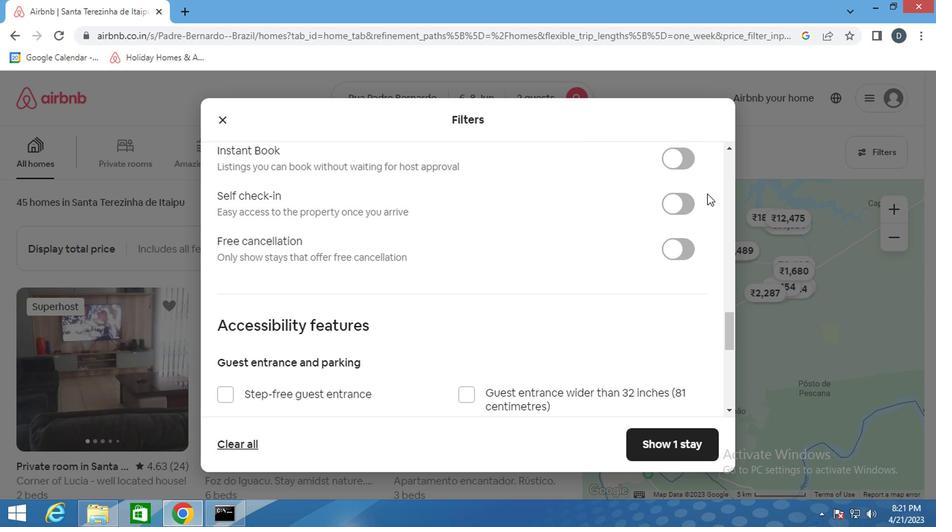 
Action: Mouse pressed left at (662, 202)
Screenshot: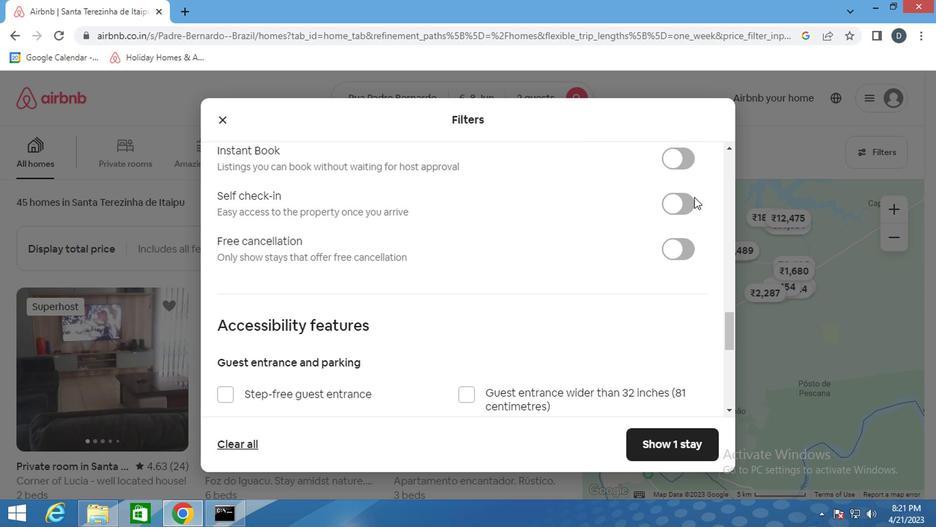 
Action: Mouse moved to (548, 253)
Screenshot: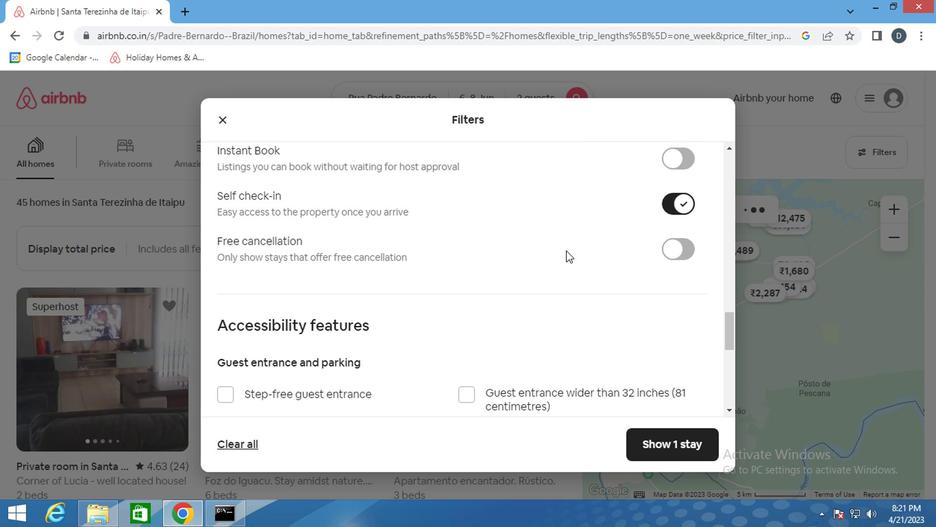 
Action: Mouse scrolled (548, 252) with delta (0, 0)
Screenshot: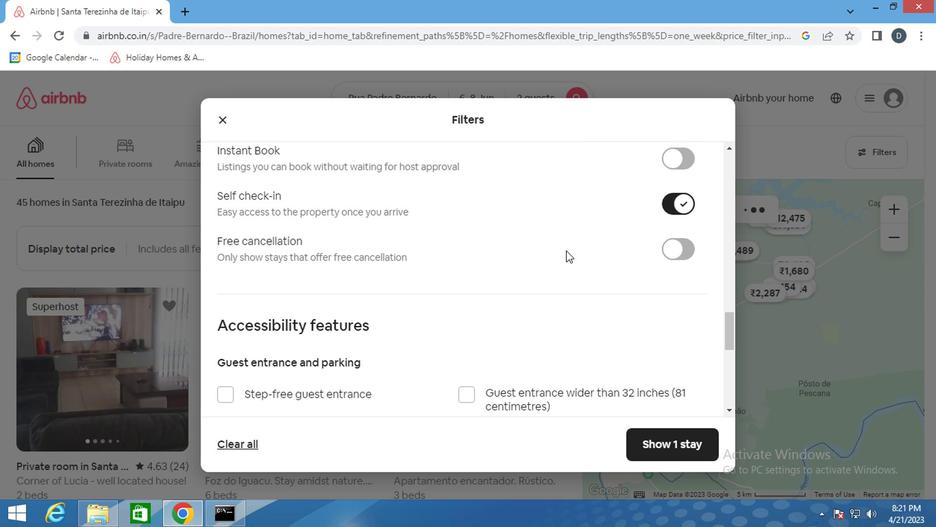
Action: Mouse moved to (546, 254)
Screenshot: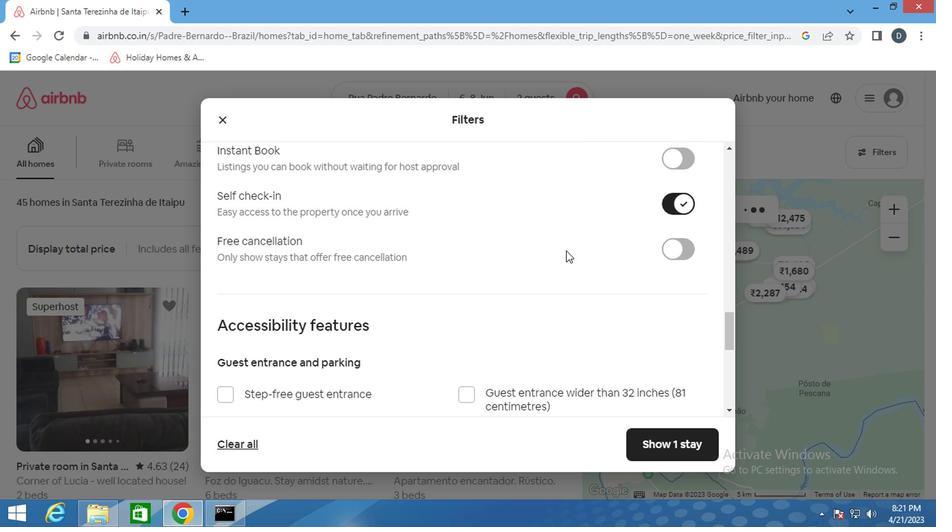 
Action: Mouse scrolled (546, 253) with delta (0, 0)
Screenshot: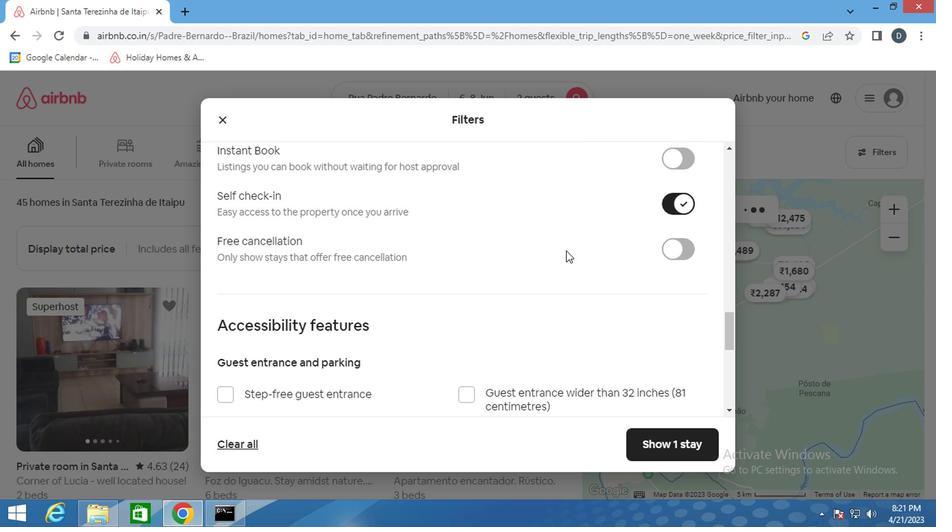 
Action: Mouse moved to (545, 255)
Screenshot: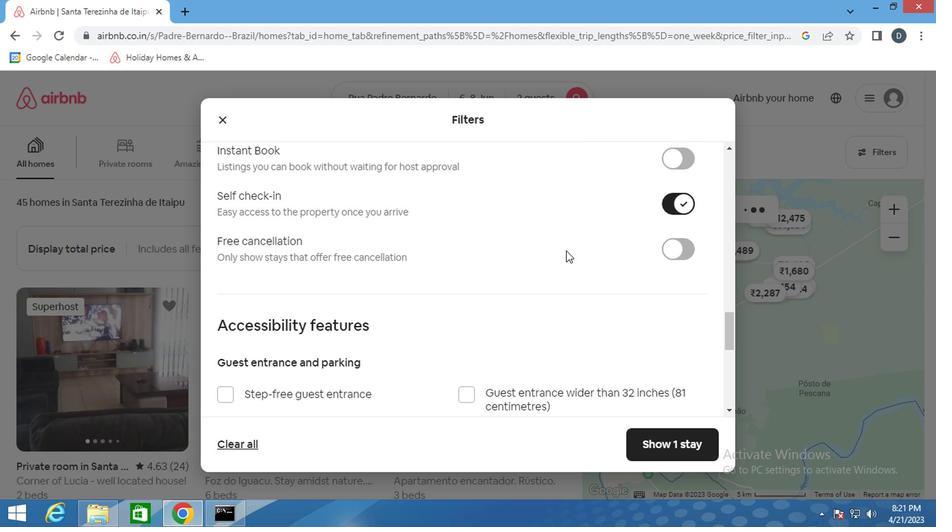 
Action: Mouse scrolled (545, 255) with delta (0, 0)
Screenshot: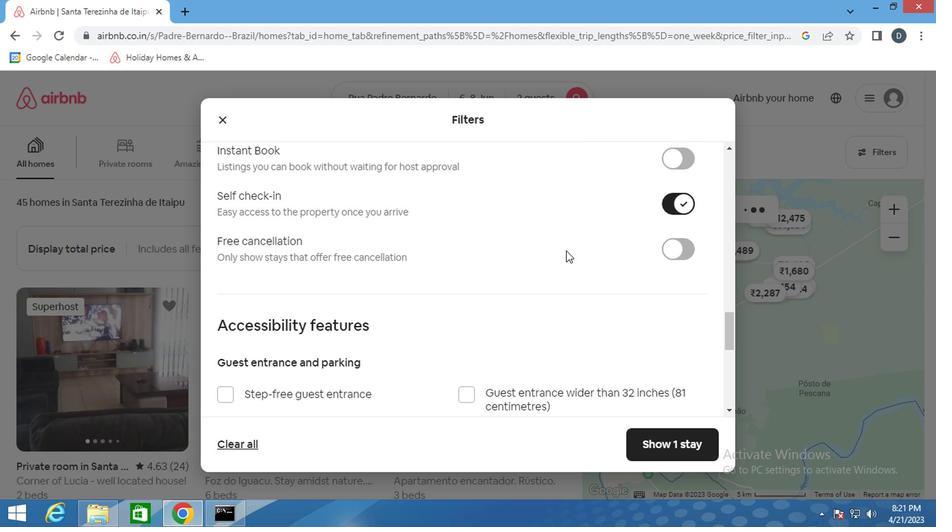 
Action: Mouse moved to (565, 253)
Screenshot: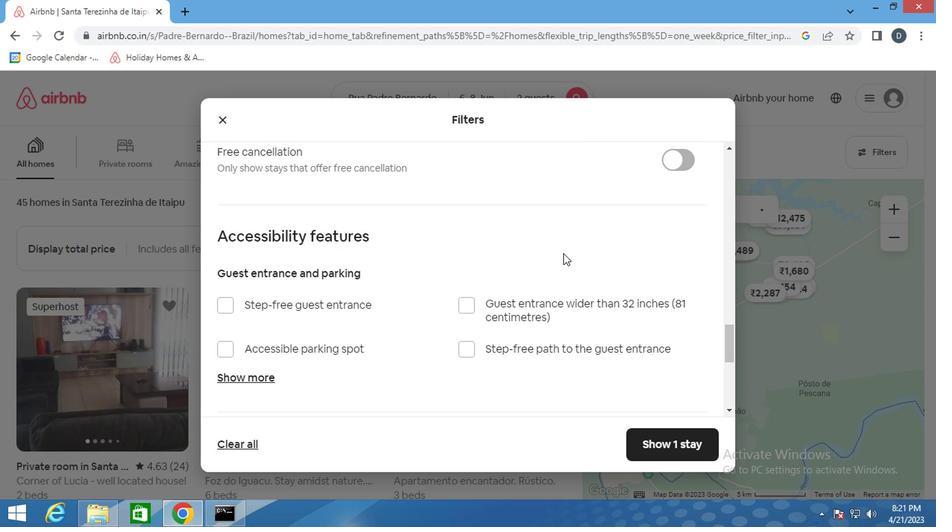 
Action: Mouse scrolled (565, 252) with delta (0, 0)
Screenshot: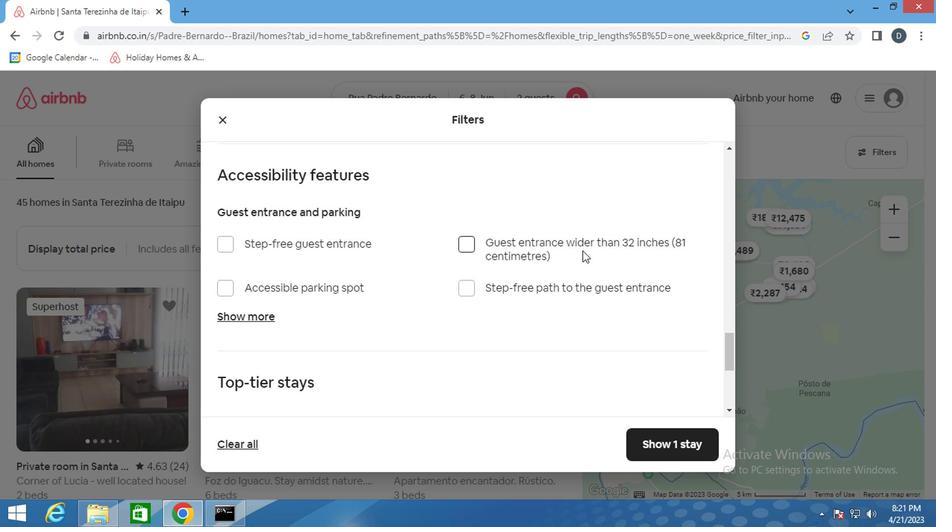 
Action: Mouse scrolled (565, 252) with delta (0, 0)
Screenshot: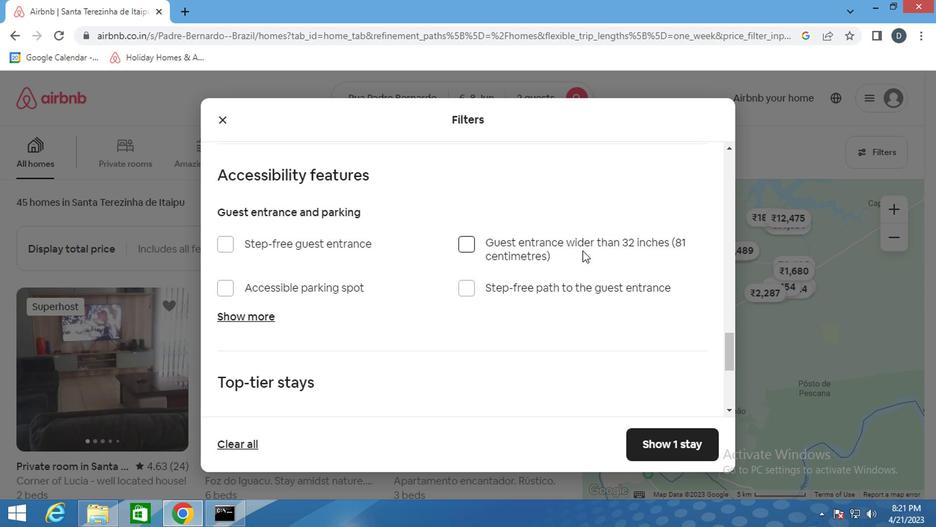 
Action: Mouse scrolled (565, 252) with delta (0, 0)
Screenshot: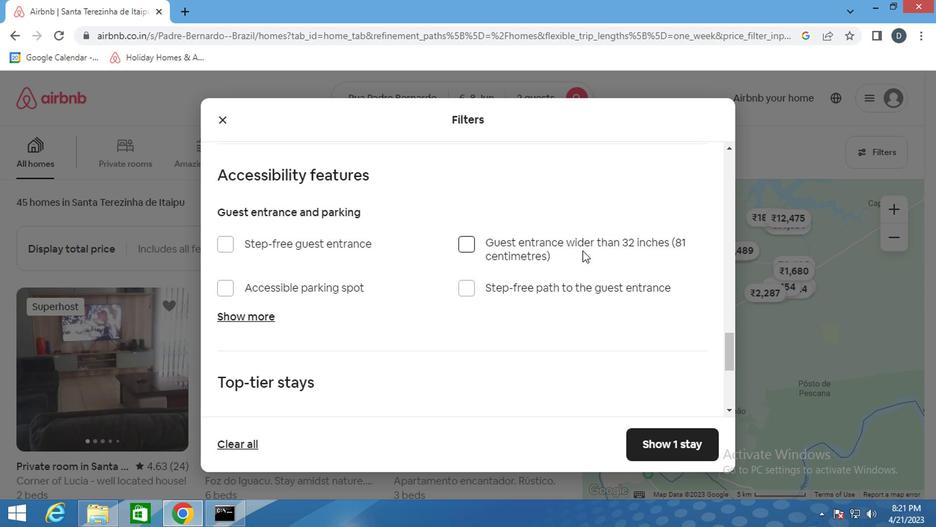 
Action: Mouse moved to (249, 363)
Screenshot: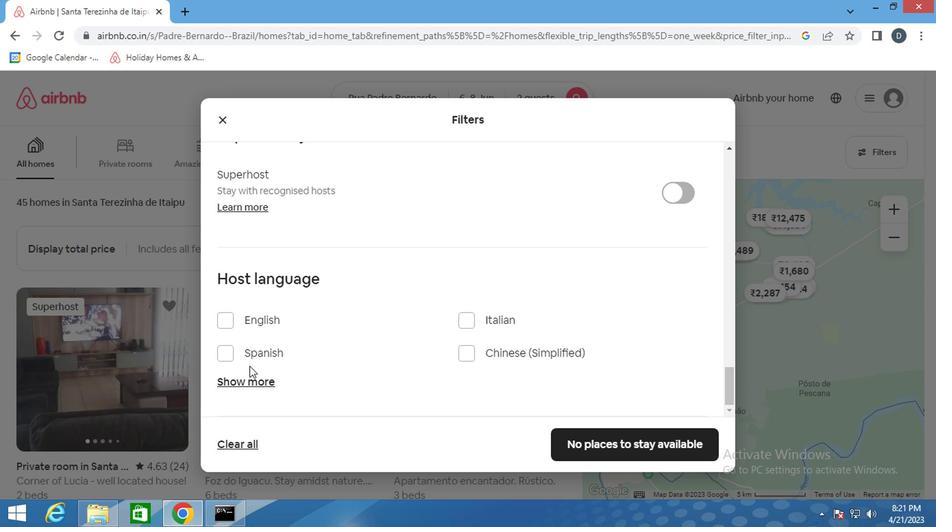 
Action: Mouse pressed left at (249, 363)
Screenshot: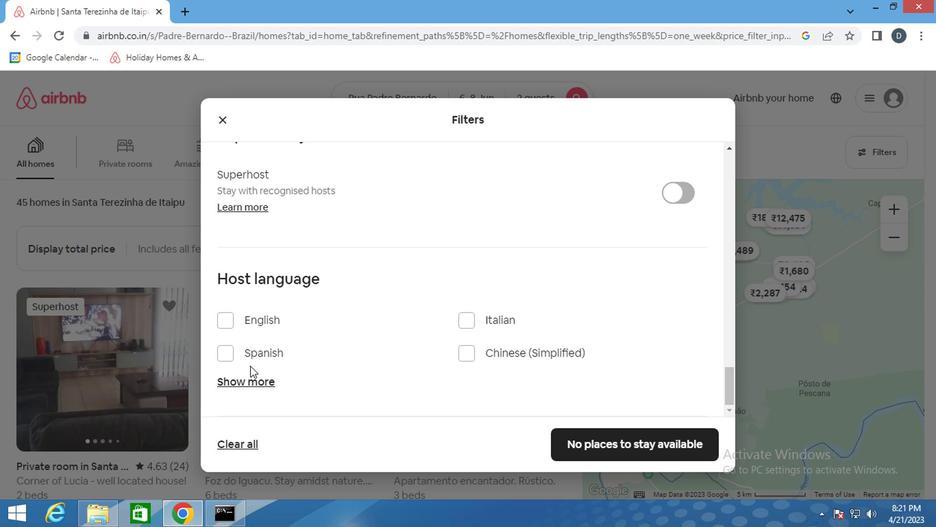 
Action: Mouse moved to (620, 460)
Screenshot: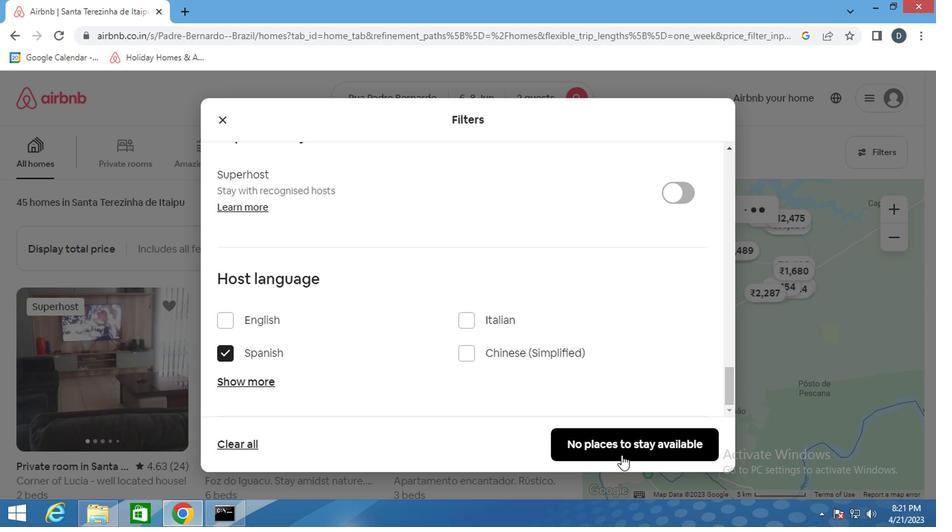 
Action: Mouse pressed left at (620, 460)
Screenshot: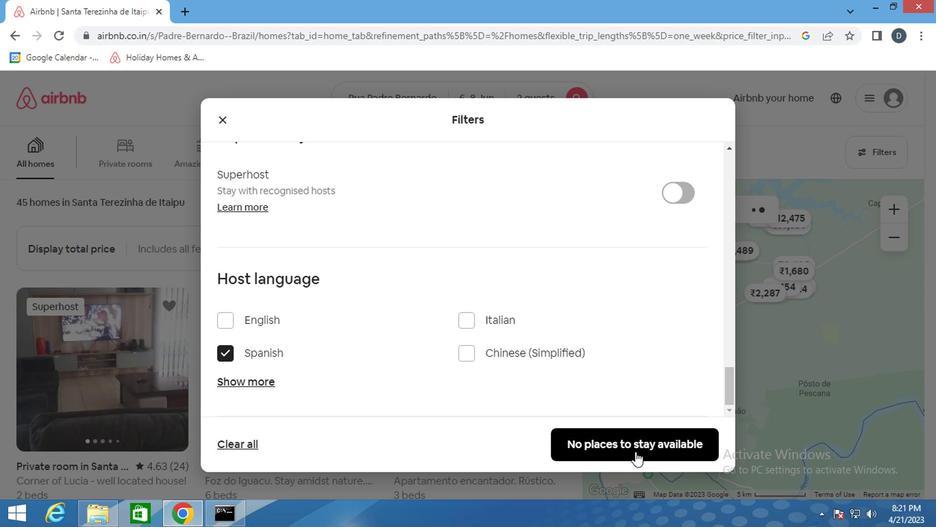 
